 Task: Add Natural Factors Vit D3 5000 Iu to the cart.
Action: Mouse moved to (316, 162)
Screenshot: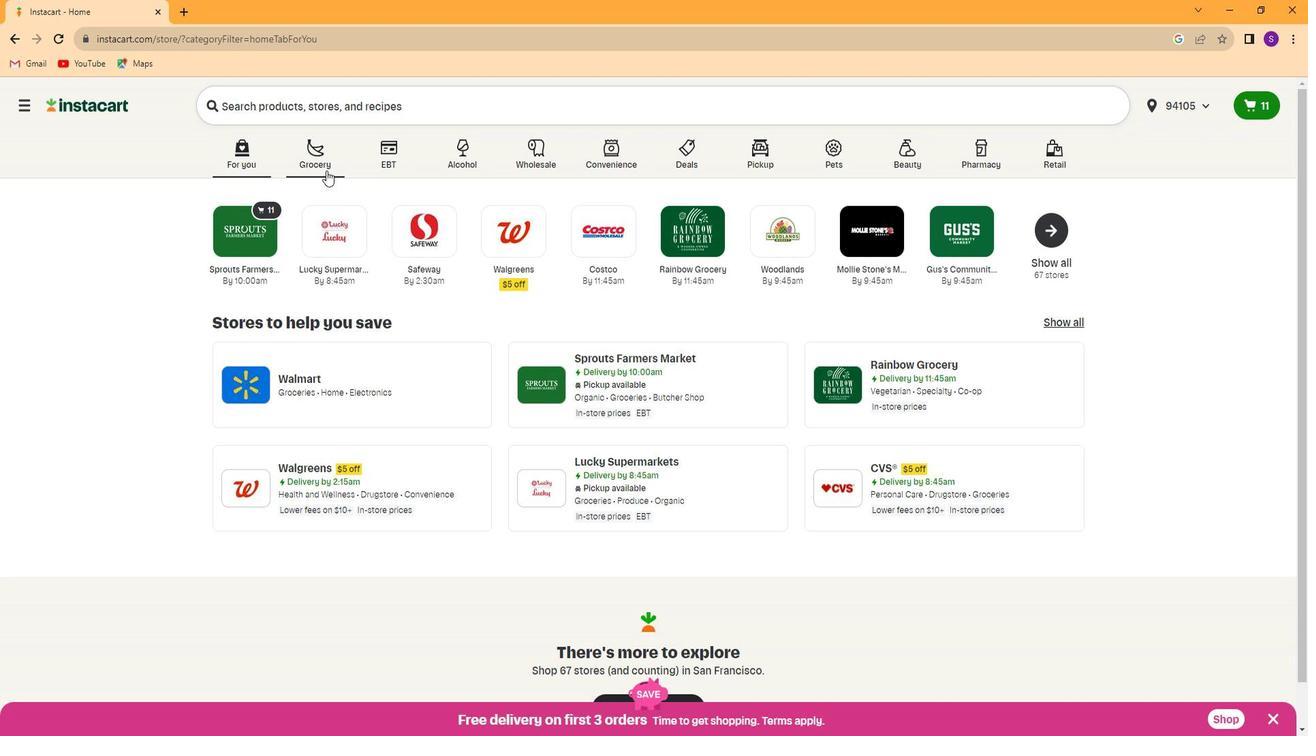 
Action: Mouse pressed left at (316, 162)
Screenshot: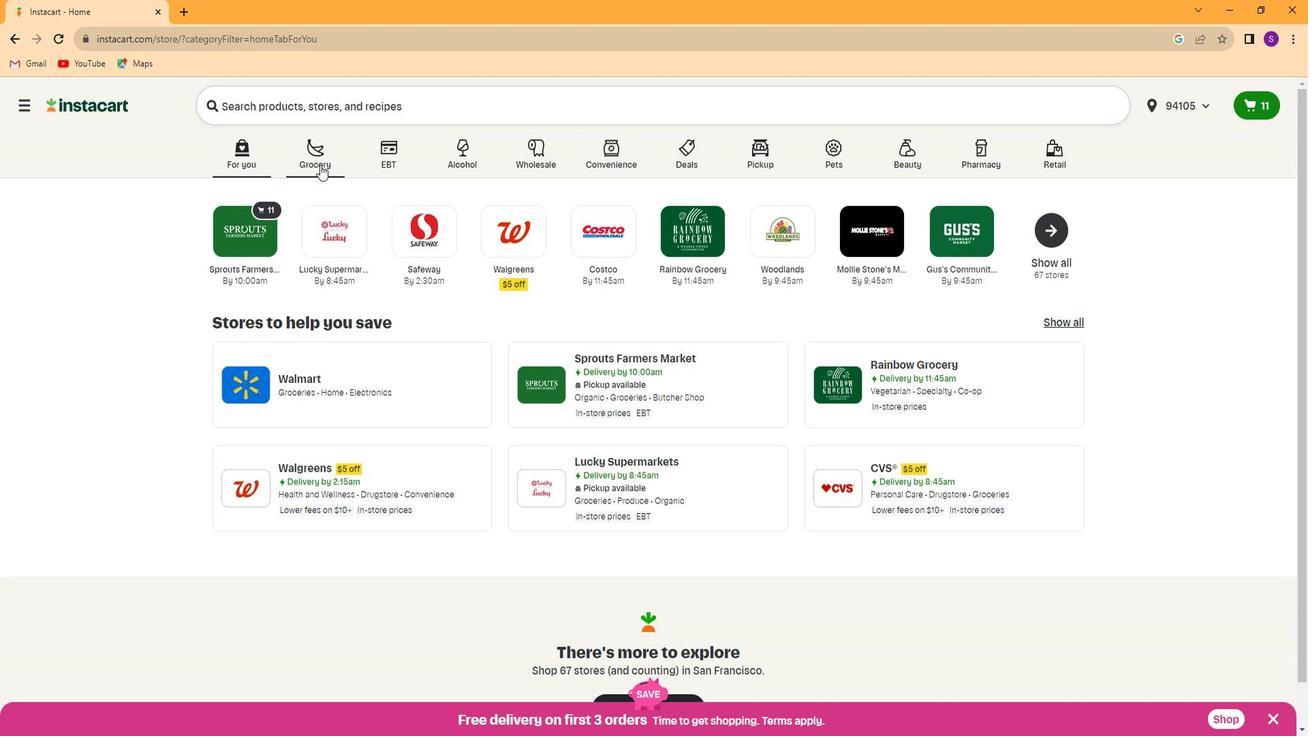 
Action: Mouse moved to (950, 235)
Screenshot: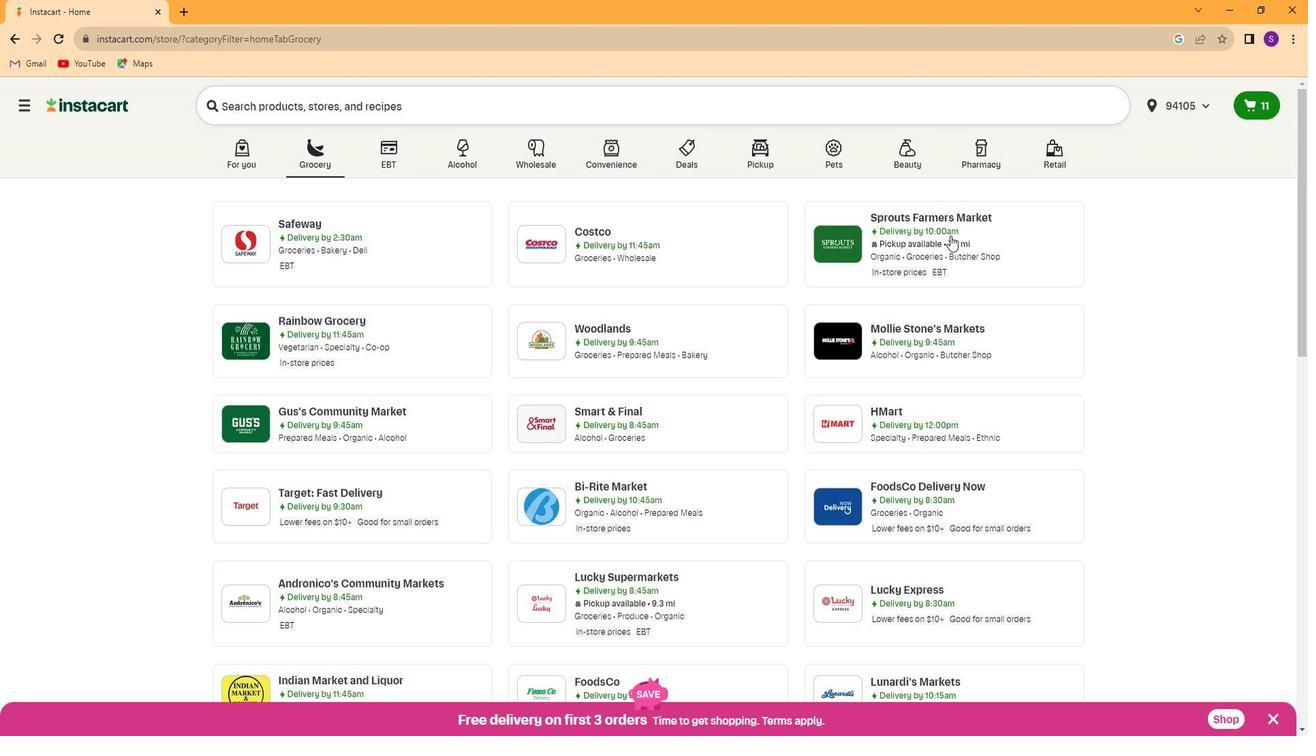 
Action: Mouse pressed left at (950, 235)
Screenshot: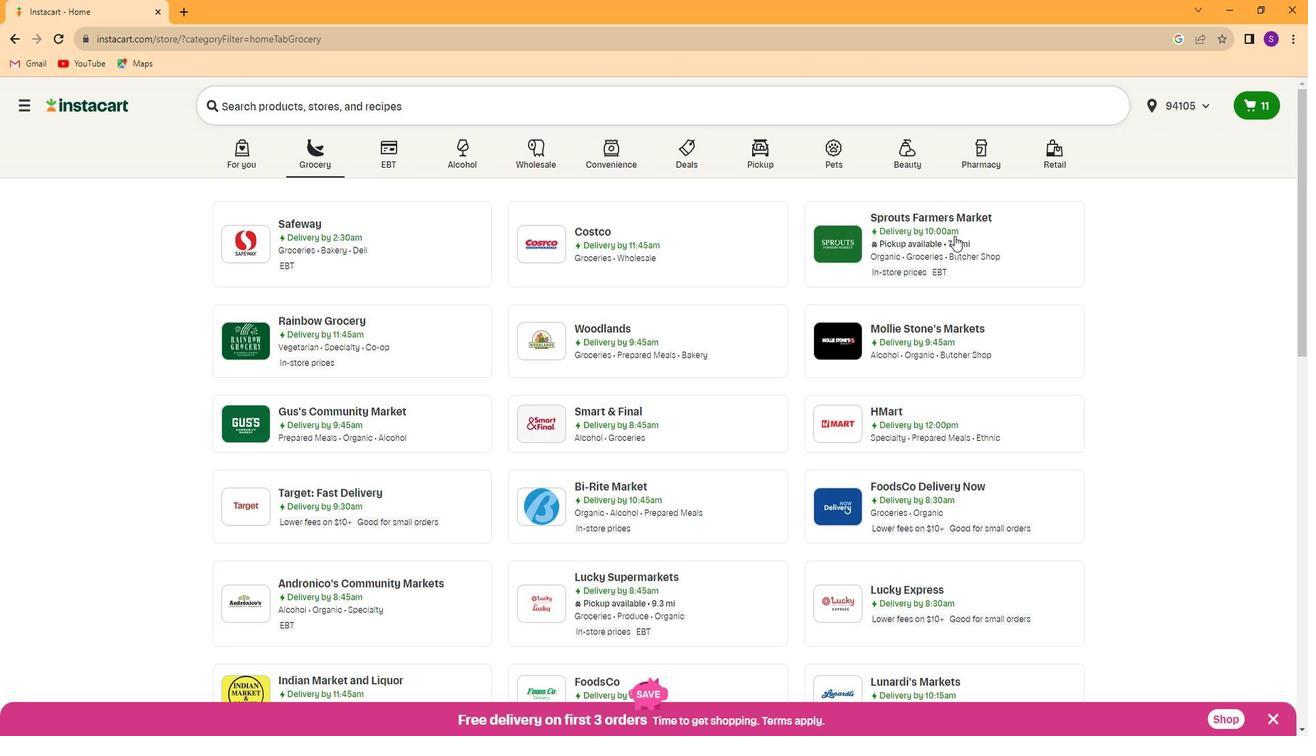 
Action: Mouse moved to (98, 570)
Screenshot: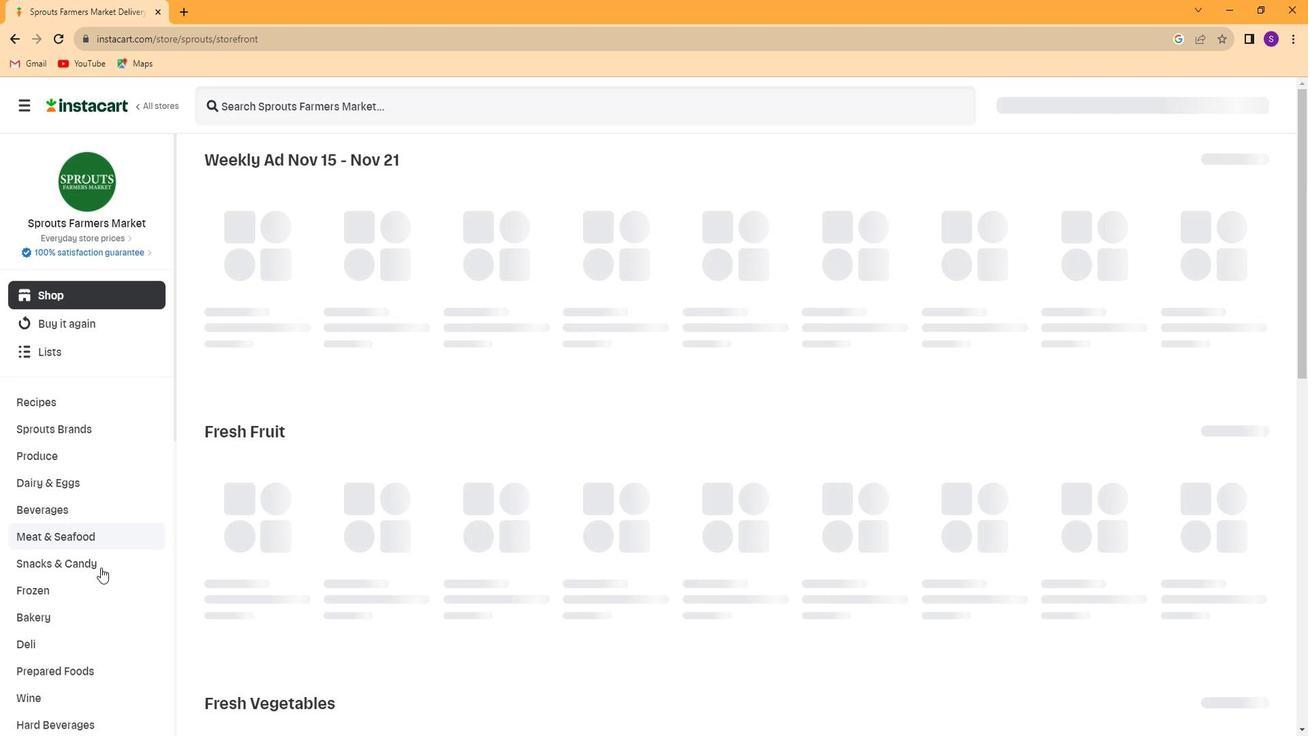 
Action: Mouse scrolled (98, 569) with delta (0, 0)
Screenshot: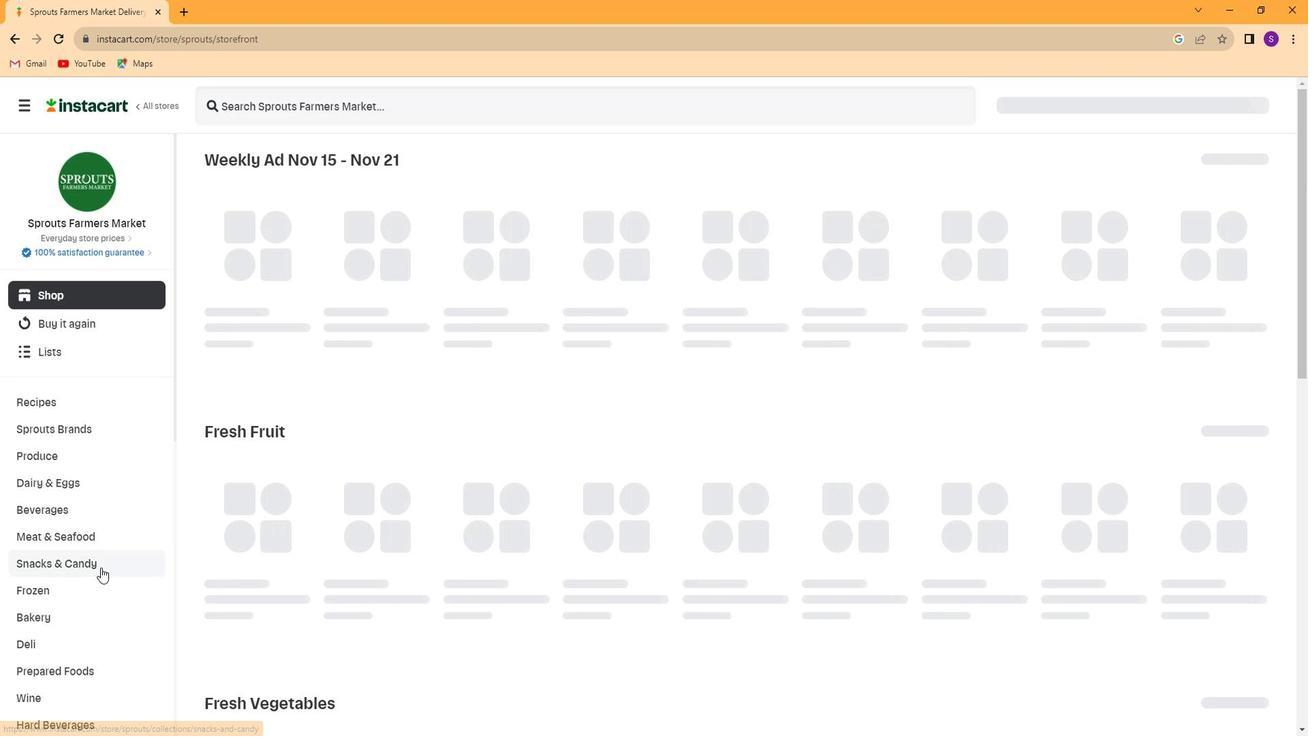 
Action: Mouse scrolled (98, 569) with delta (0, 0)
Screenshot: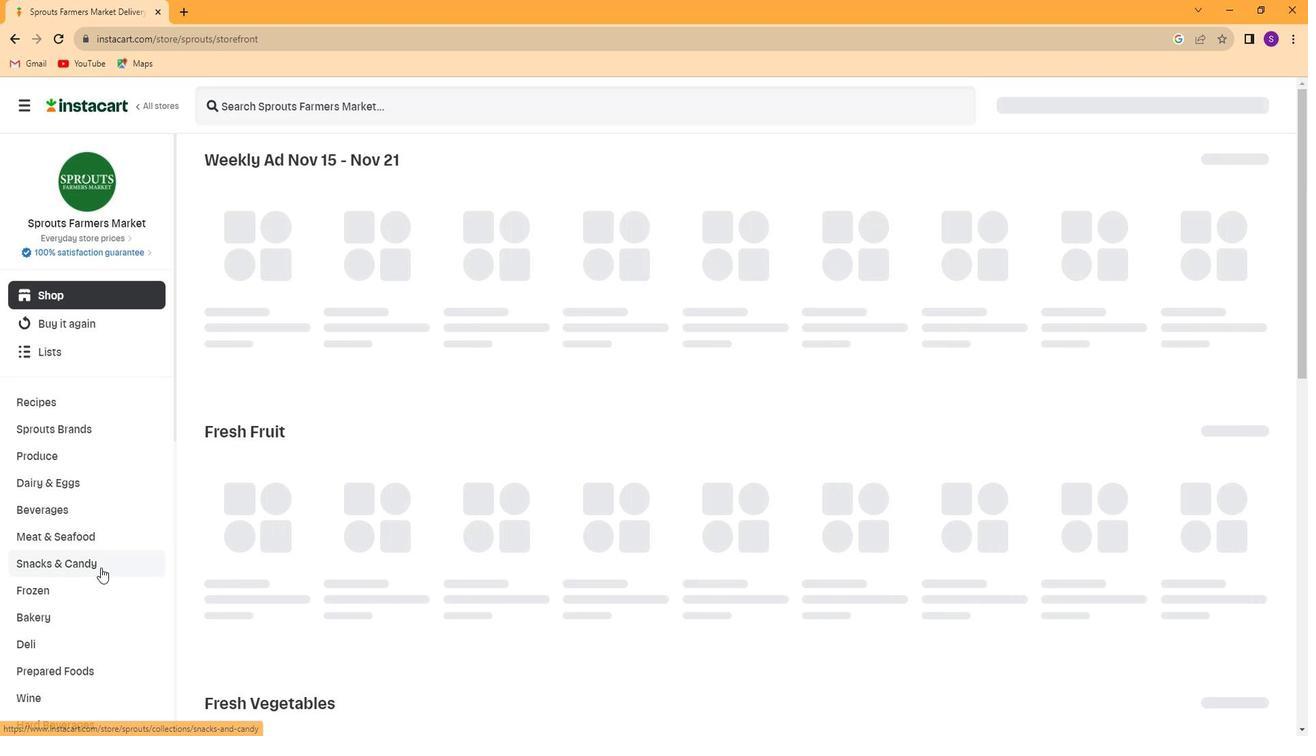 
Action: Mouse scrolled (98, 569) with delta (0, 0)
Screenshot: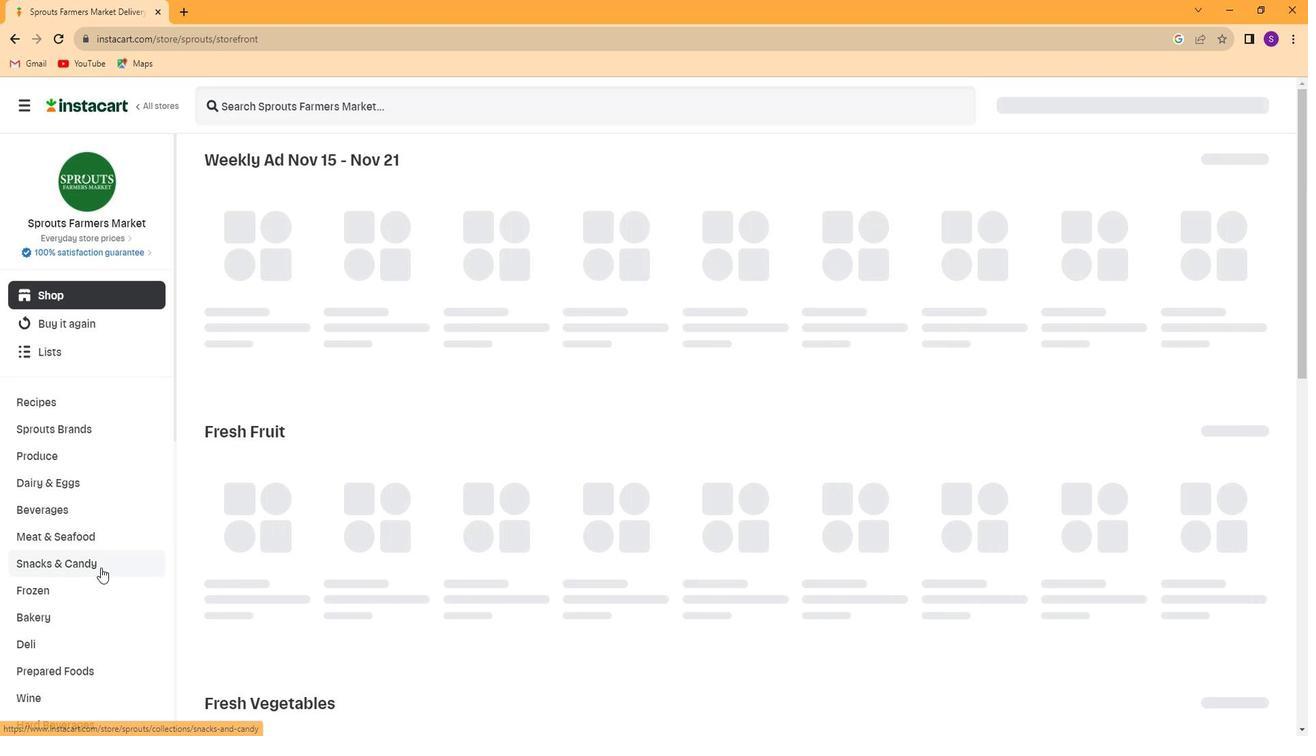 
Action: Mouse scrolled (98, 569) with delta (0, 0)
Screenshot: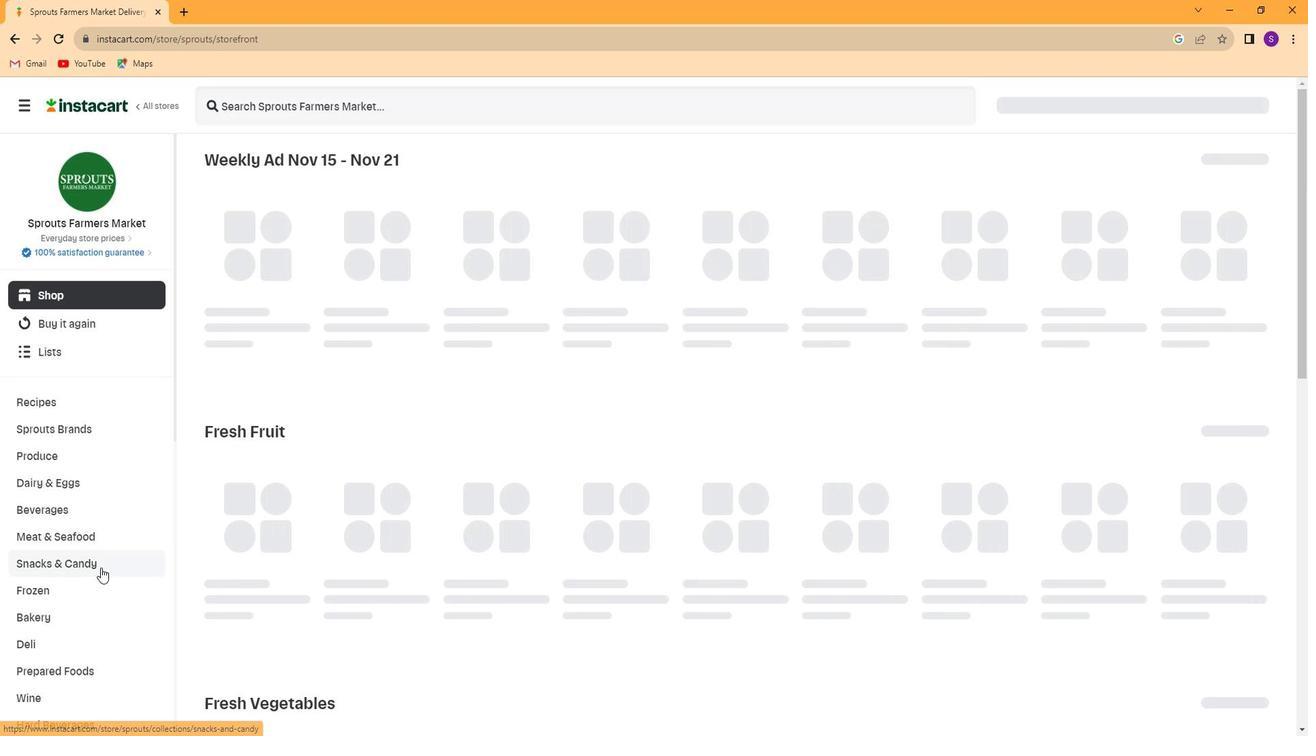 
Action: Mouse scrolled (98, 569) with delta (0, 0)
Screenshot: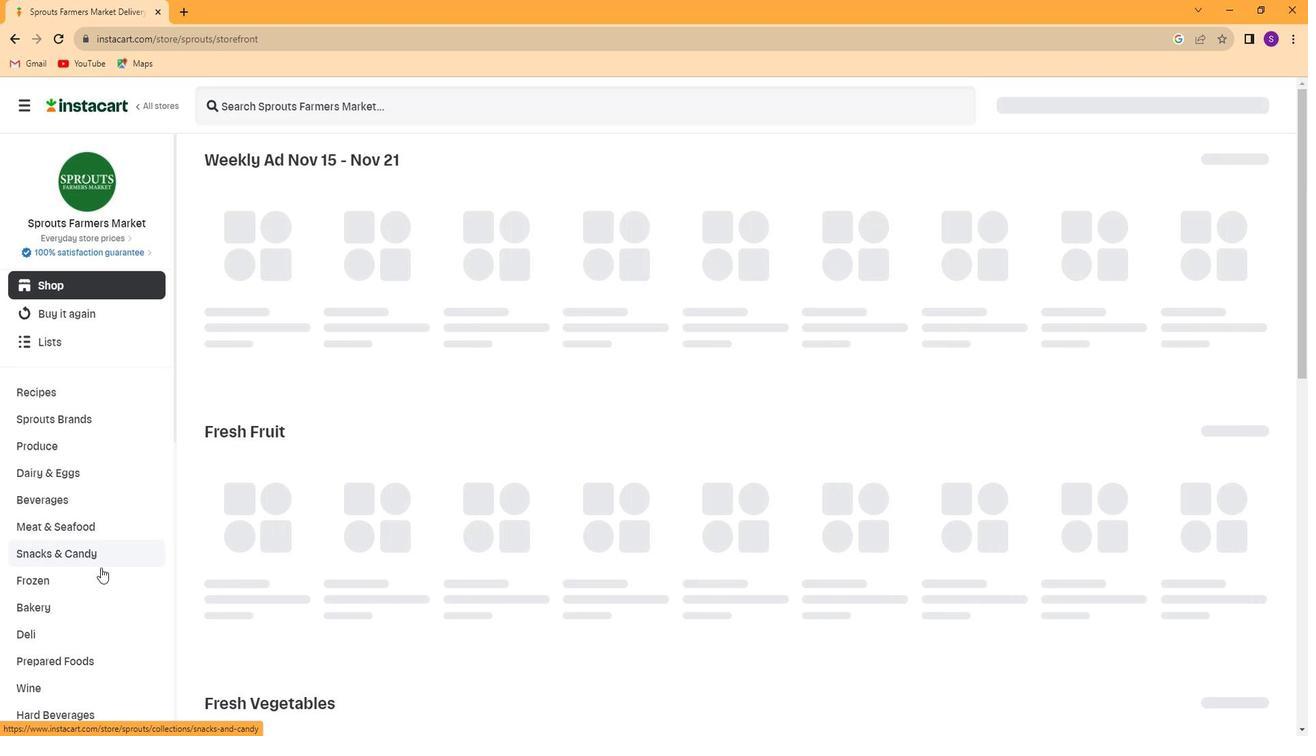 
Action: Mouse scrolled (98, 569) with delta (0, 0)
Screenshot: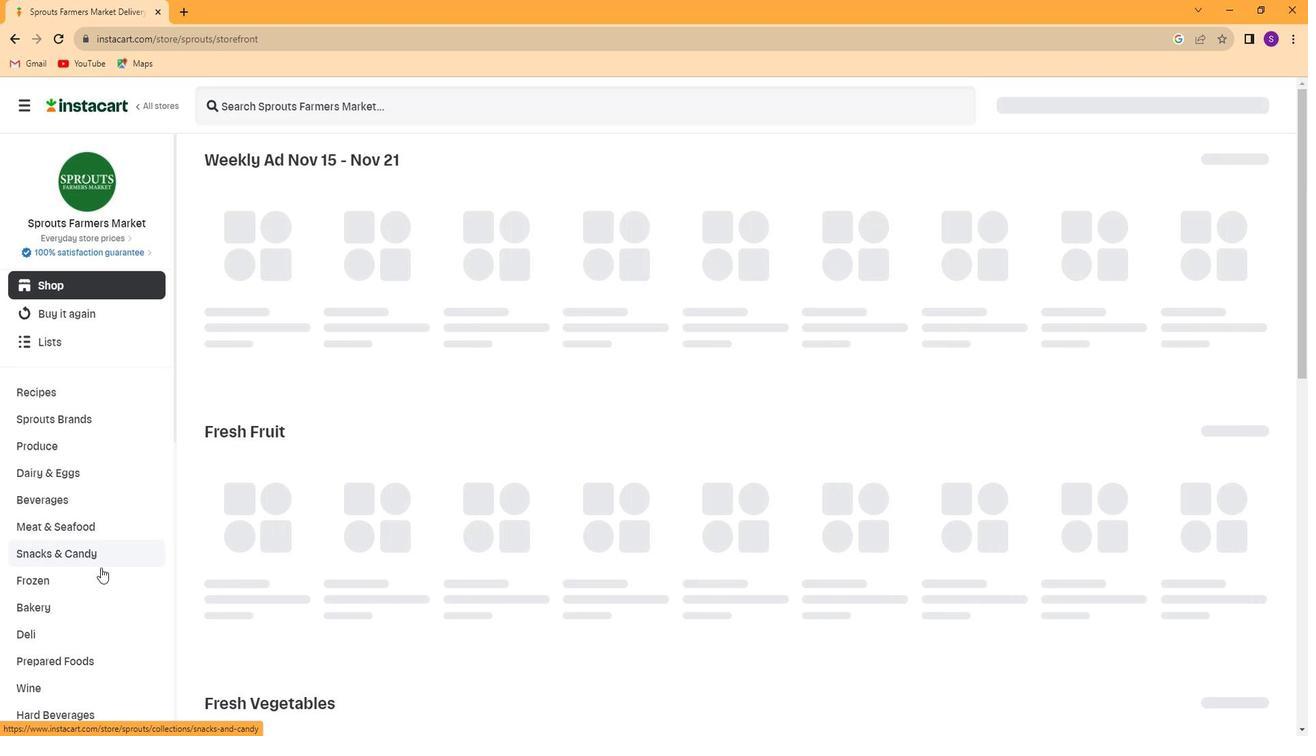 
Action: Mouse scrolled (98, 569) with delta (0, 0)
Screenshot: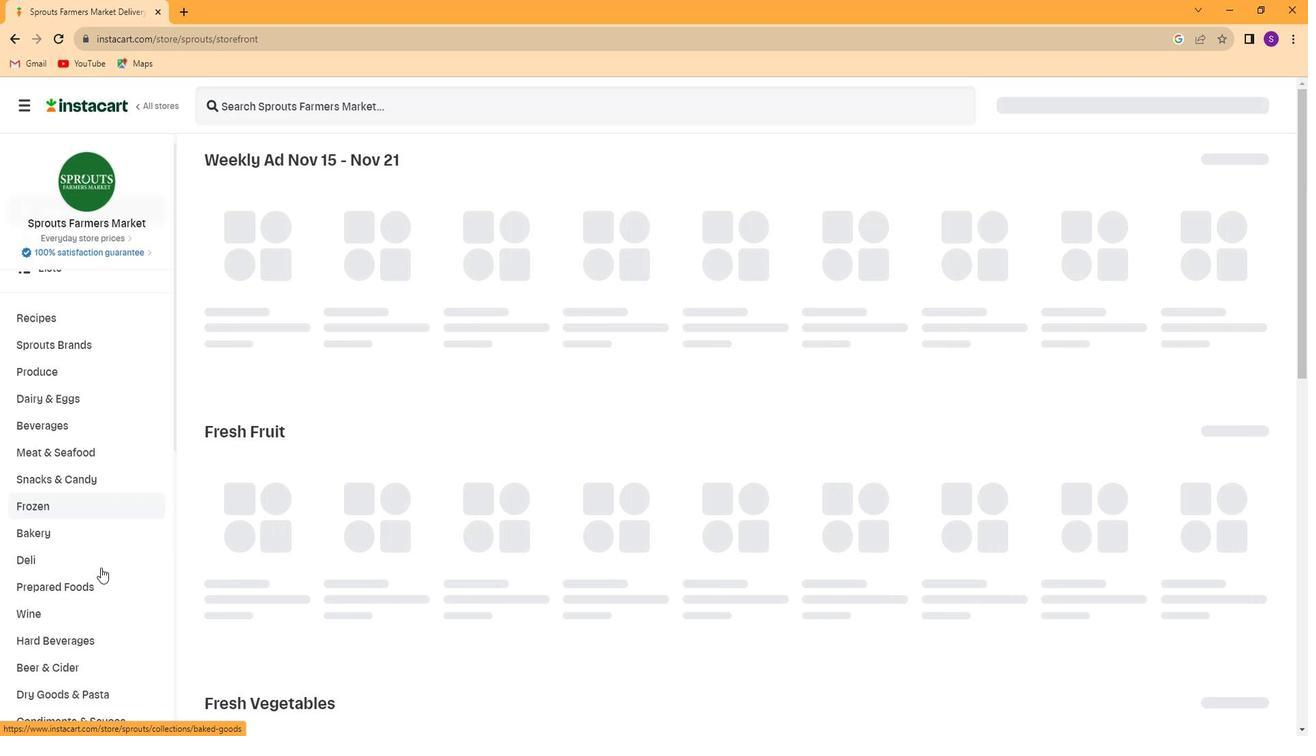 
Action: Mouse scrolled (98, 569) with delta (0, 0)
Screenshot: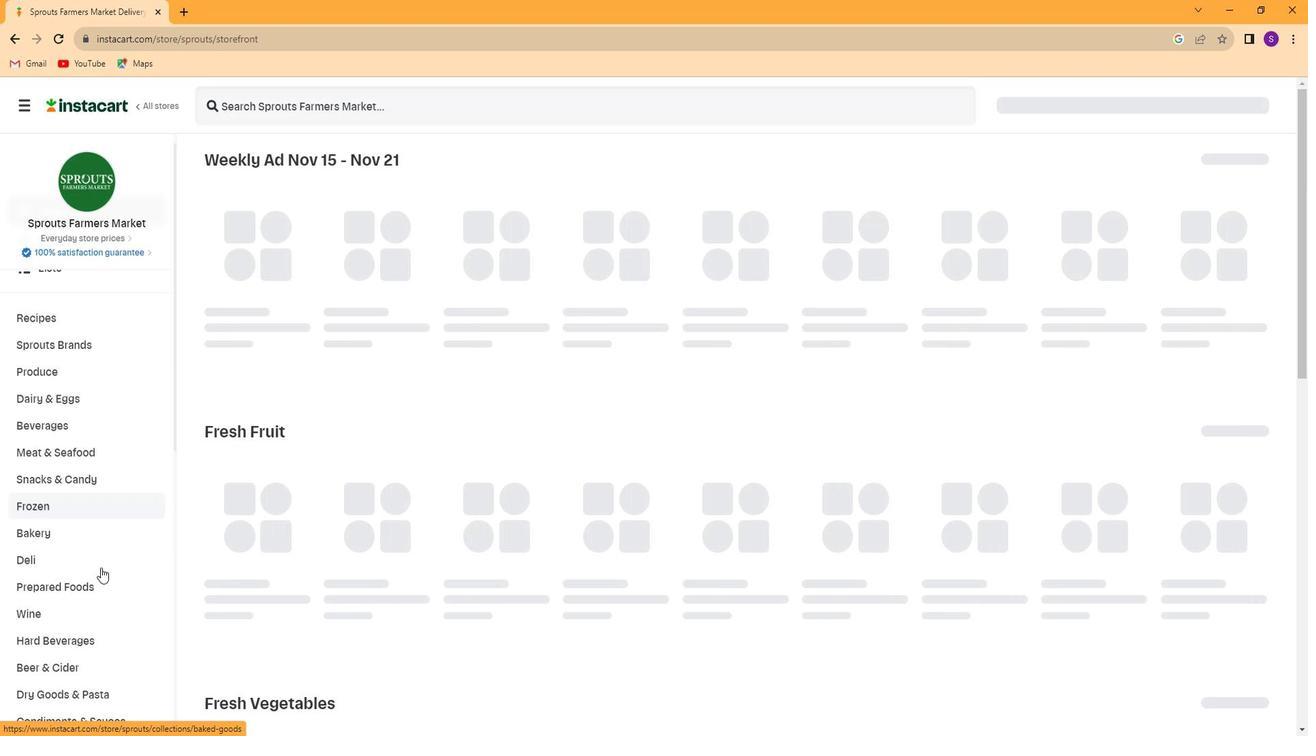 
Action: Mouse scrolled (98, 569) with delta (0, 0)
Screenshot: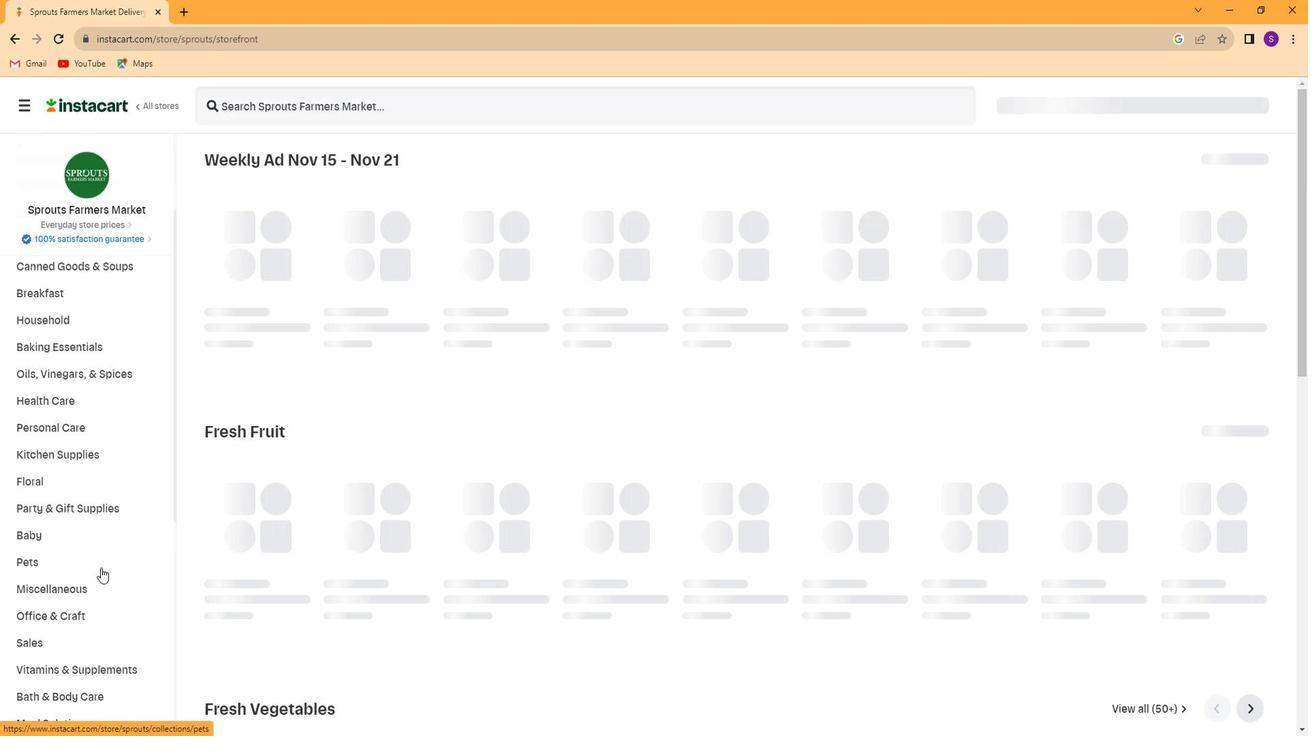 
Action: Mouse scrolled (98, 569) with delta (0, 0)
Screenshot: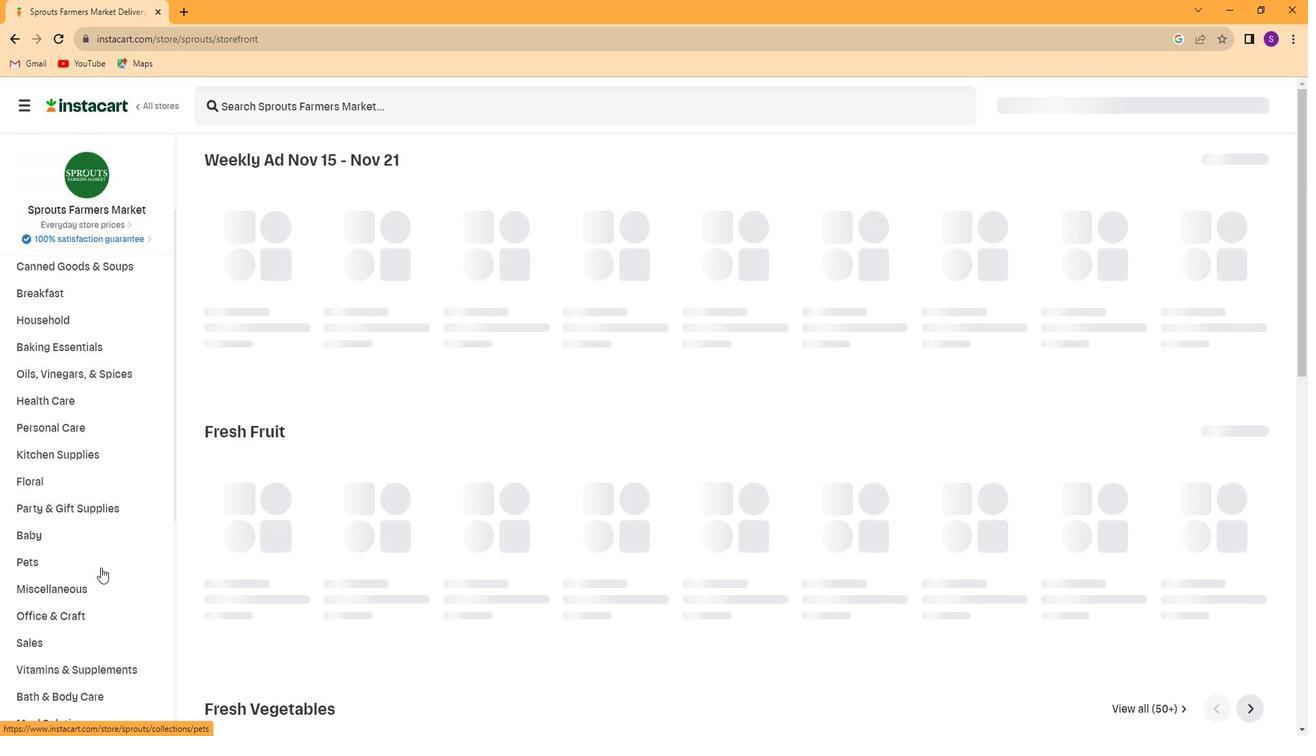 
Action: Mouse scrolled (98, 569) with delta (0, 0)
Screenshot: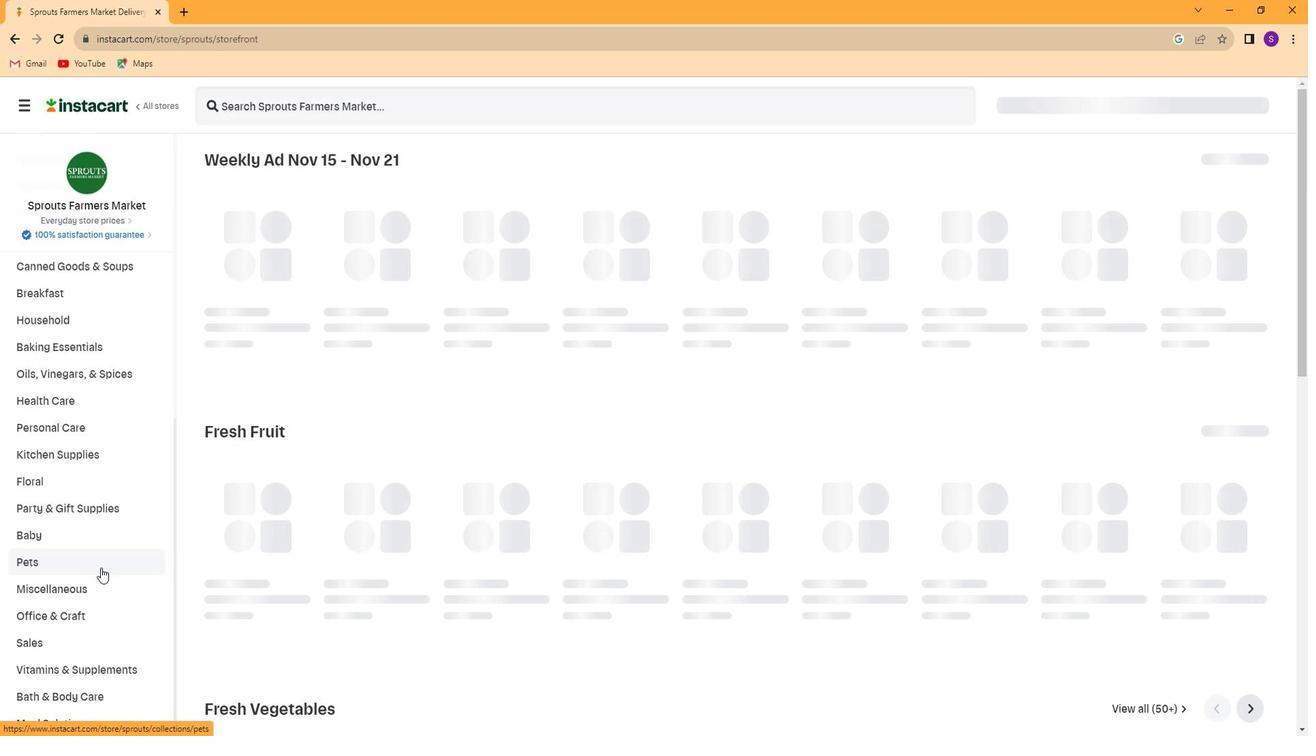 
Action: Mouse scrolled (98, 569) with delta (0, 0)
Screenshot: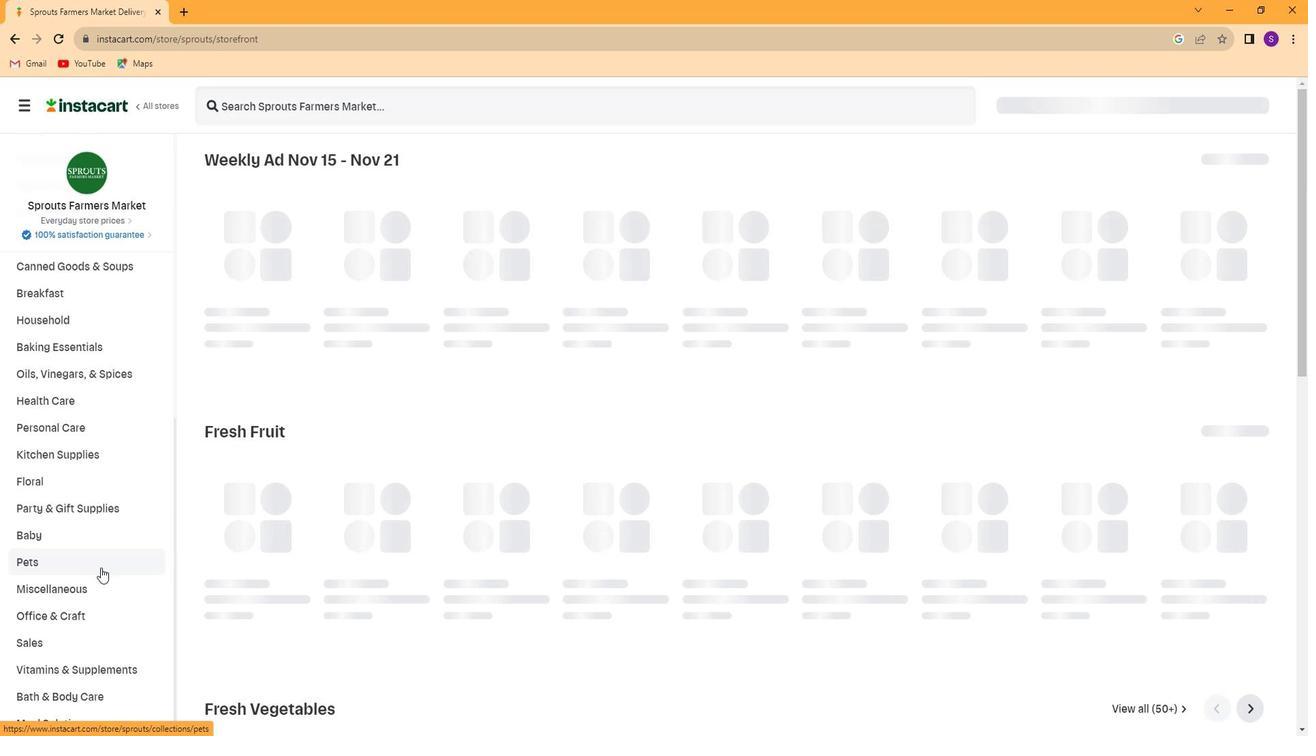 
Action: Mouse scrolled (98, 569) with delta (0, 0)
Screenshot: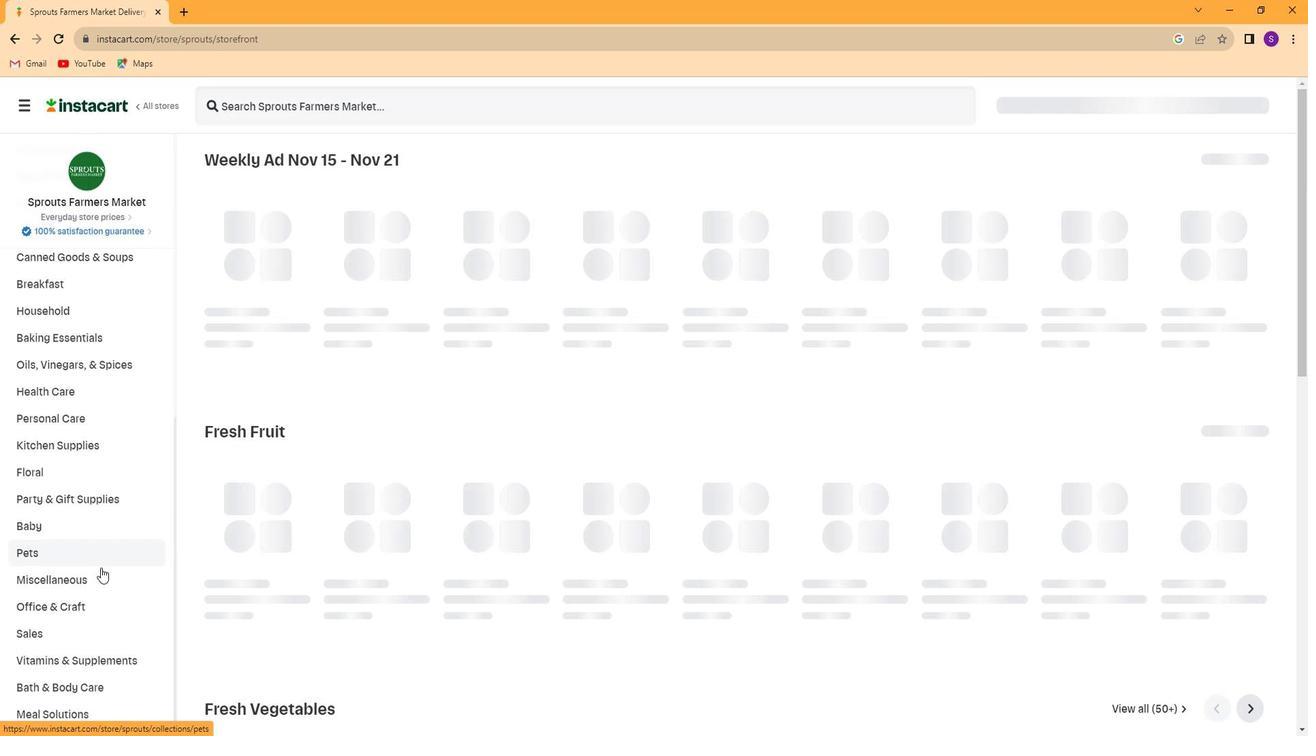 
Action: Mouse scrolled (98, 569) with delta (0, 0)
Screenshot: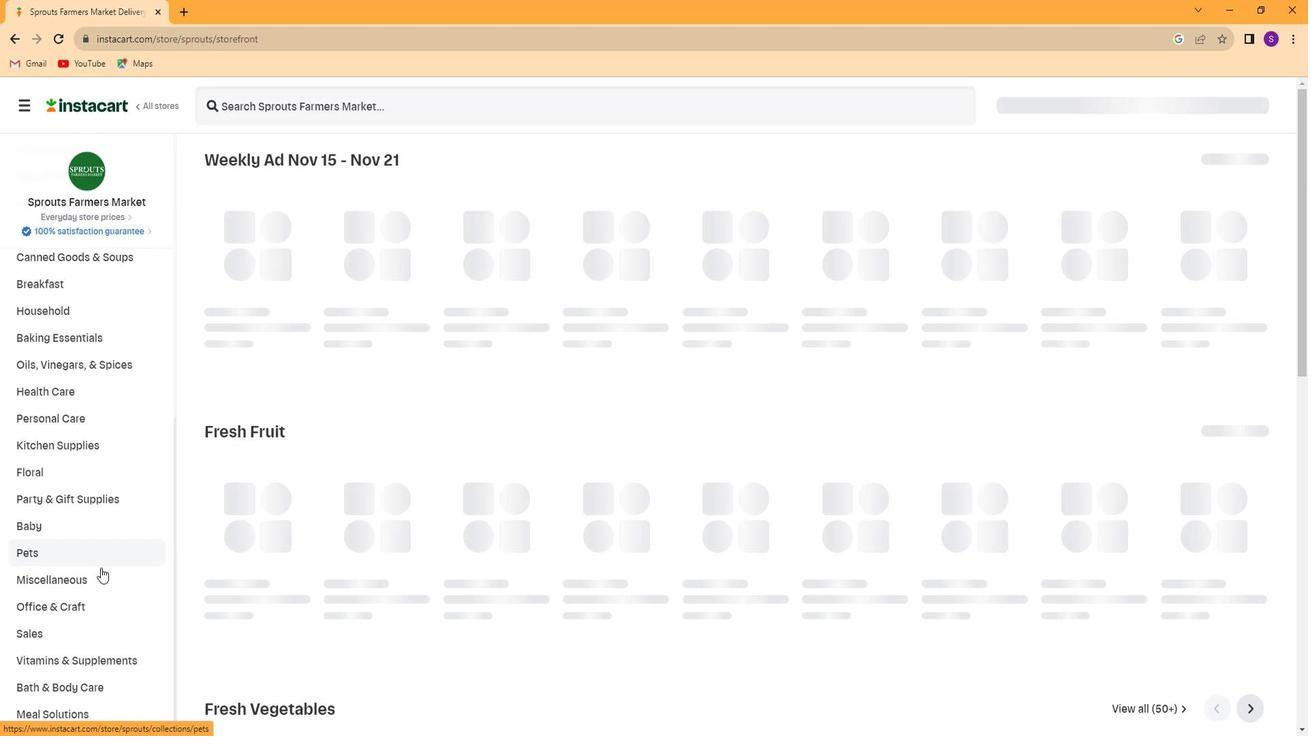 
Action: Mouse scrolled (98, 569) with delta (0, 0)
Screenshot: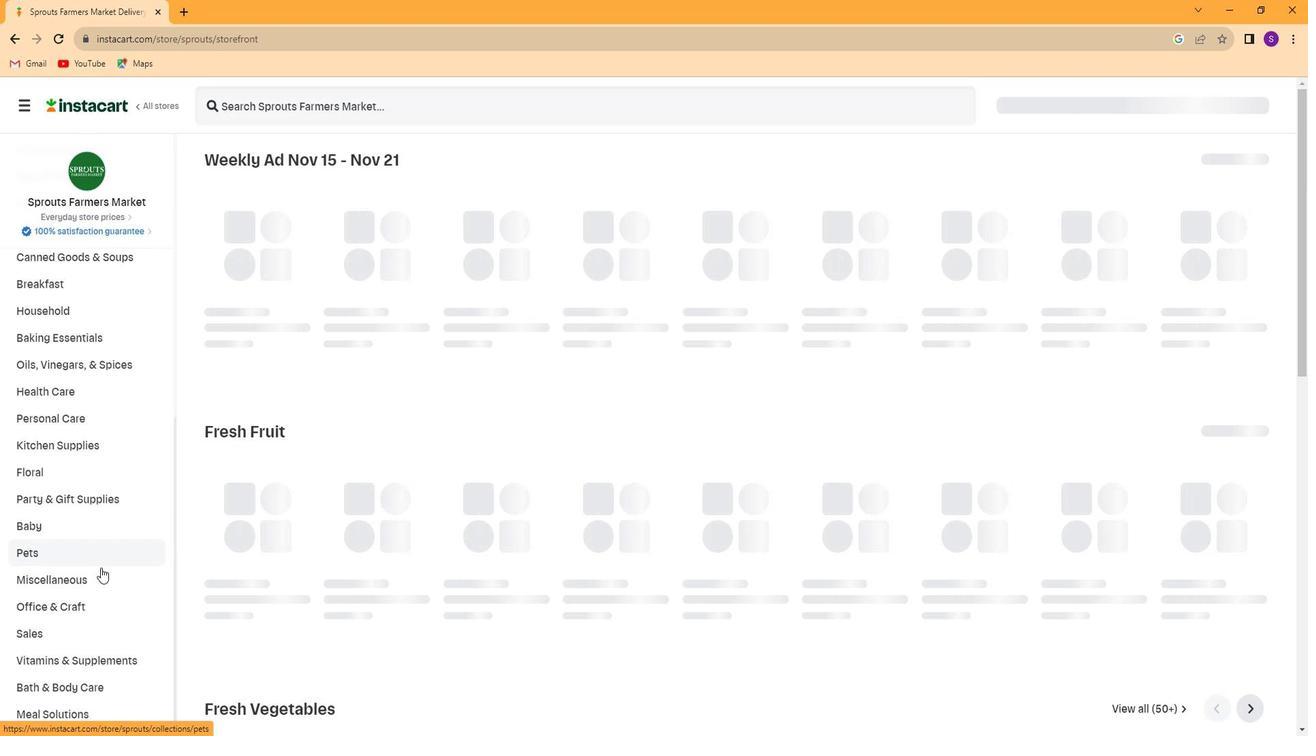 
Action: Mouse moved to (119, 667)
Screenshot: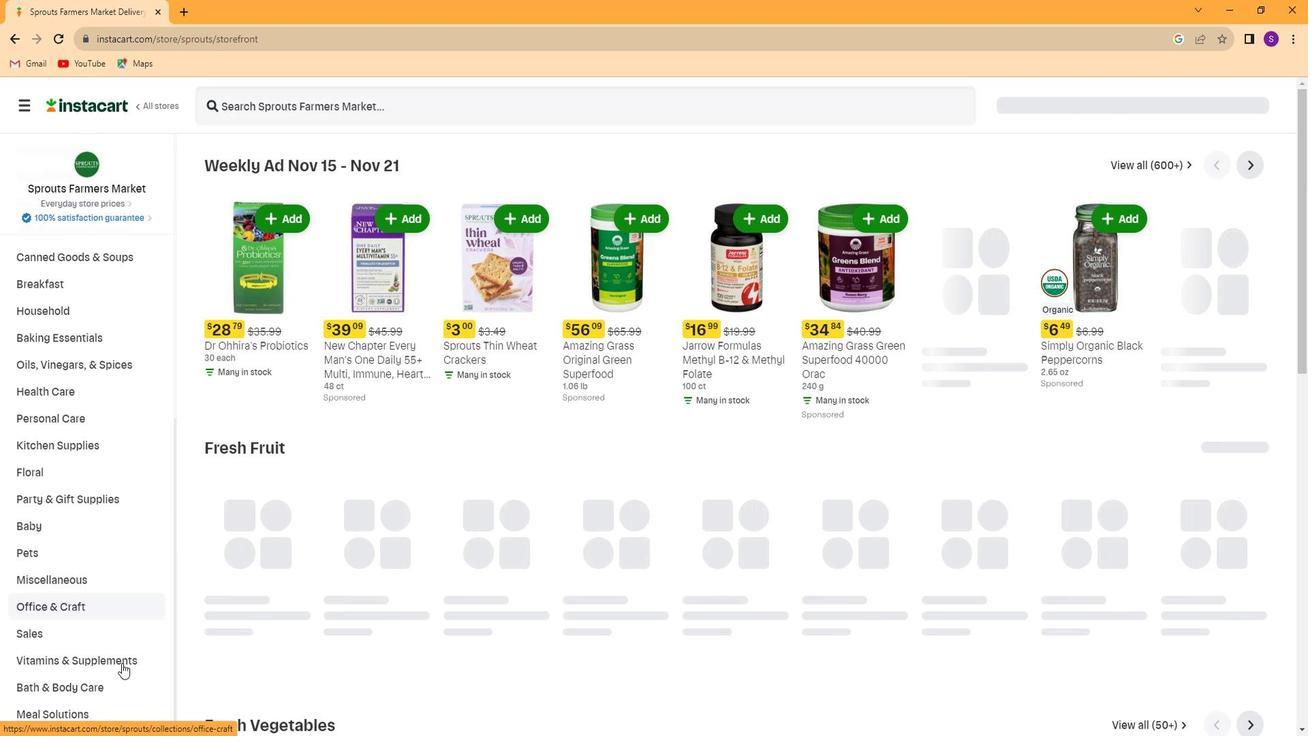 
Action: Mouse pressed left at (119, 667)
Screenshot: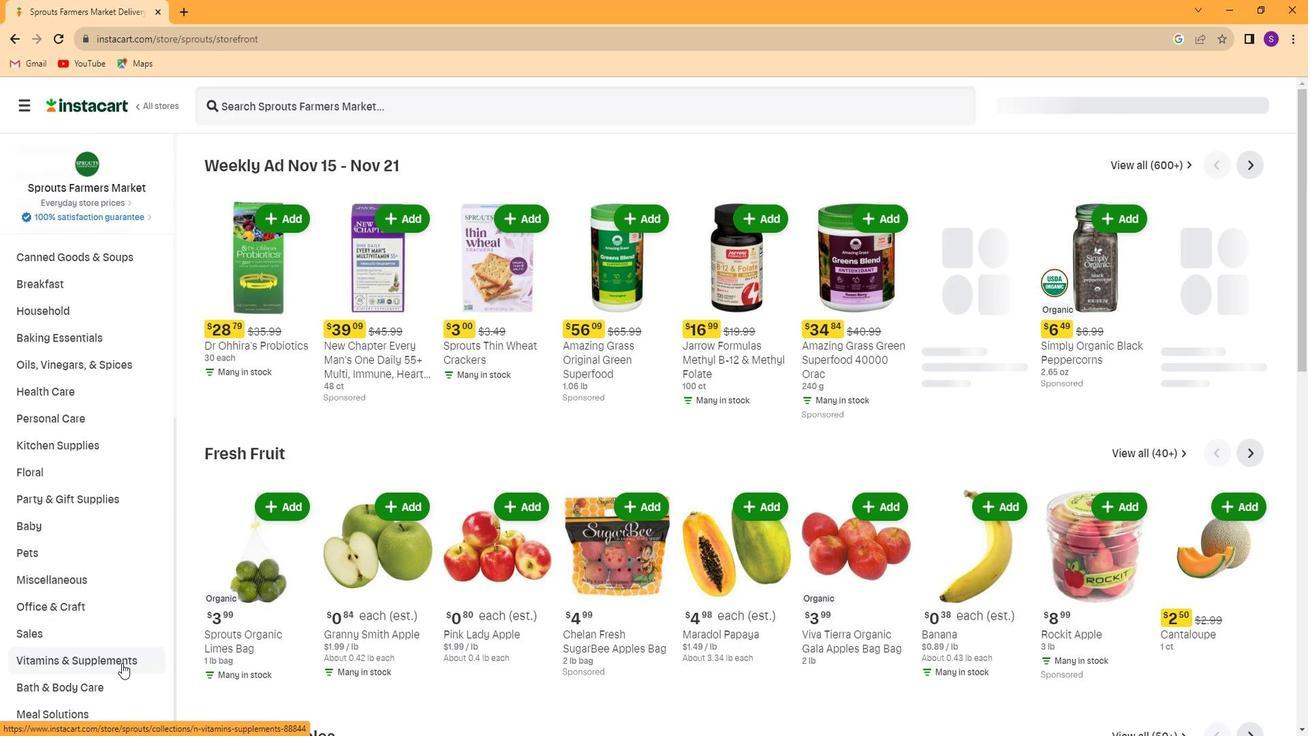 
Action: Mouse moved to (120, 662)
Screenshot: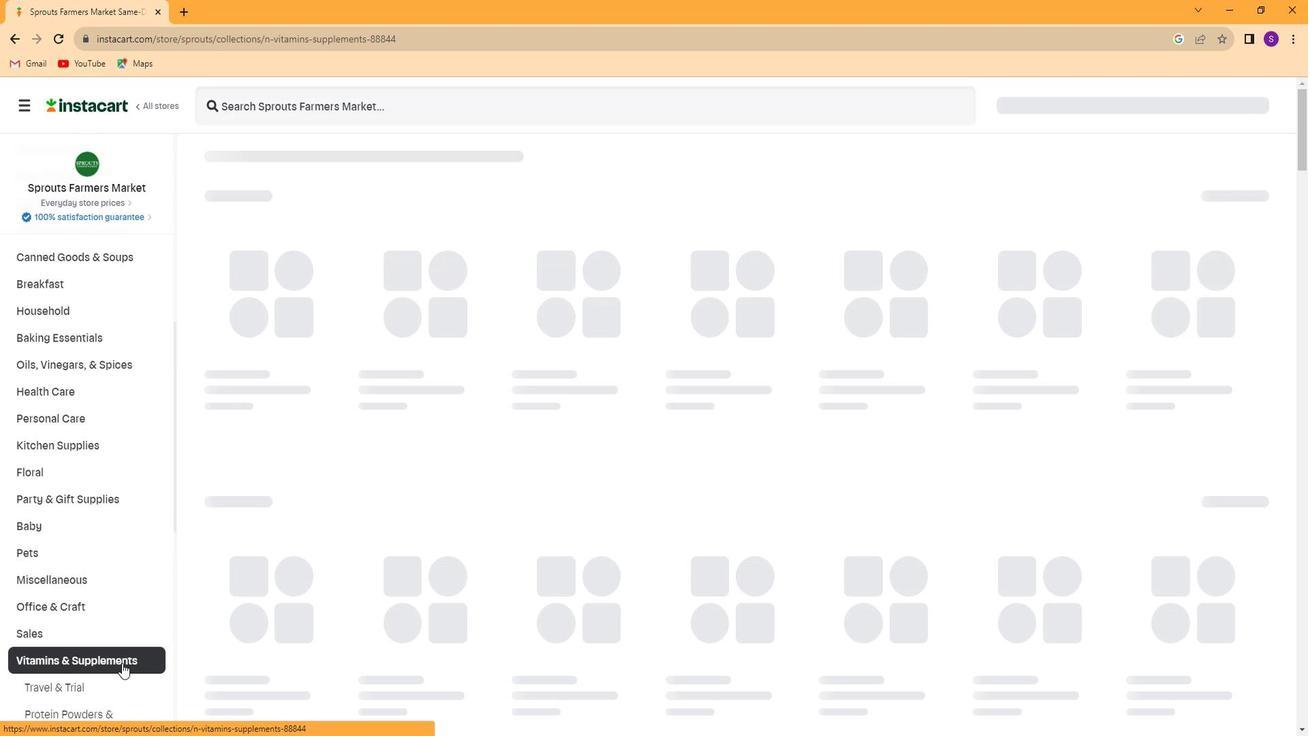 
Action: Mouse scrolled (120, 661) with delta (0, 0)
Screenshot: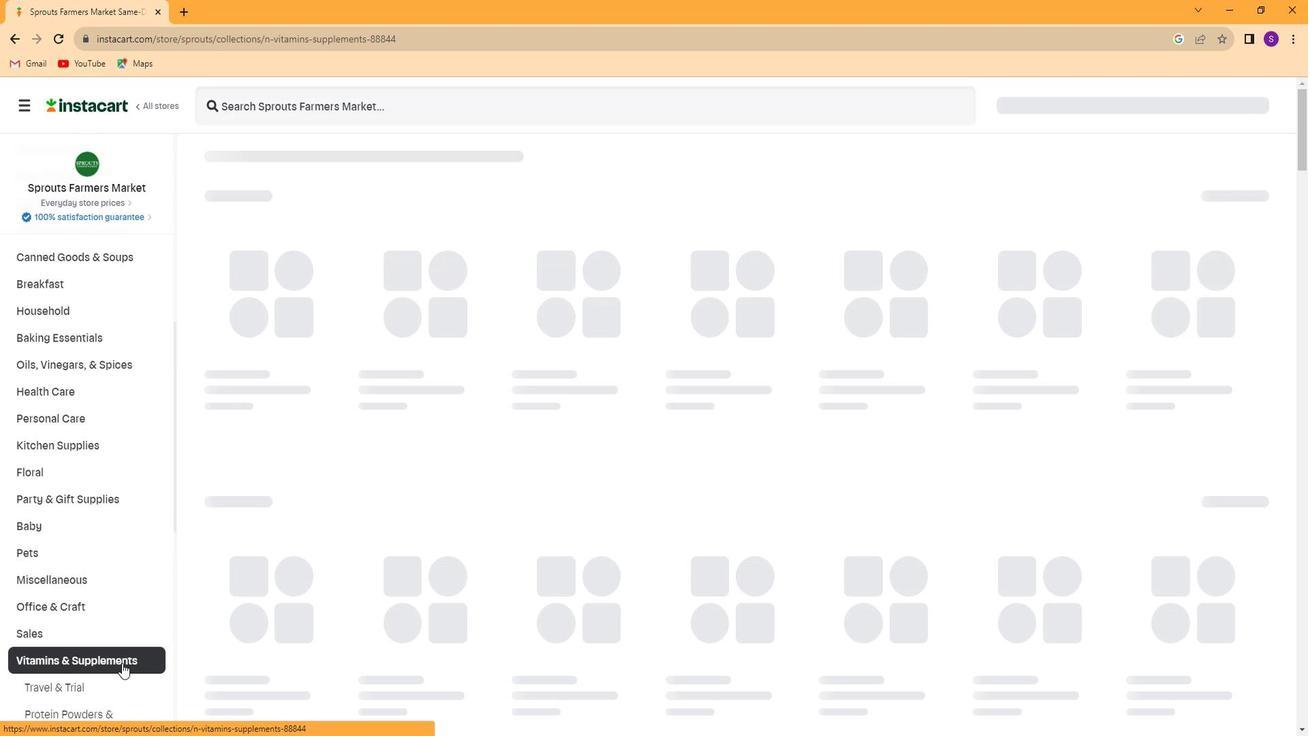 
Action: Mouse moved to (114, 634)
Screenshot: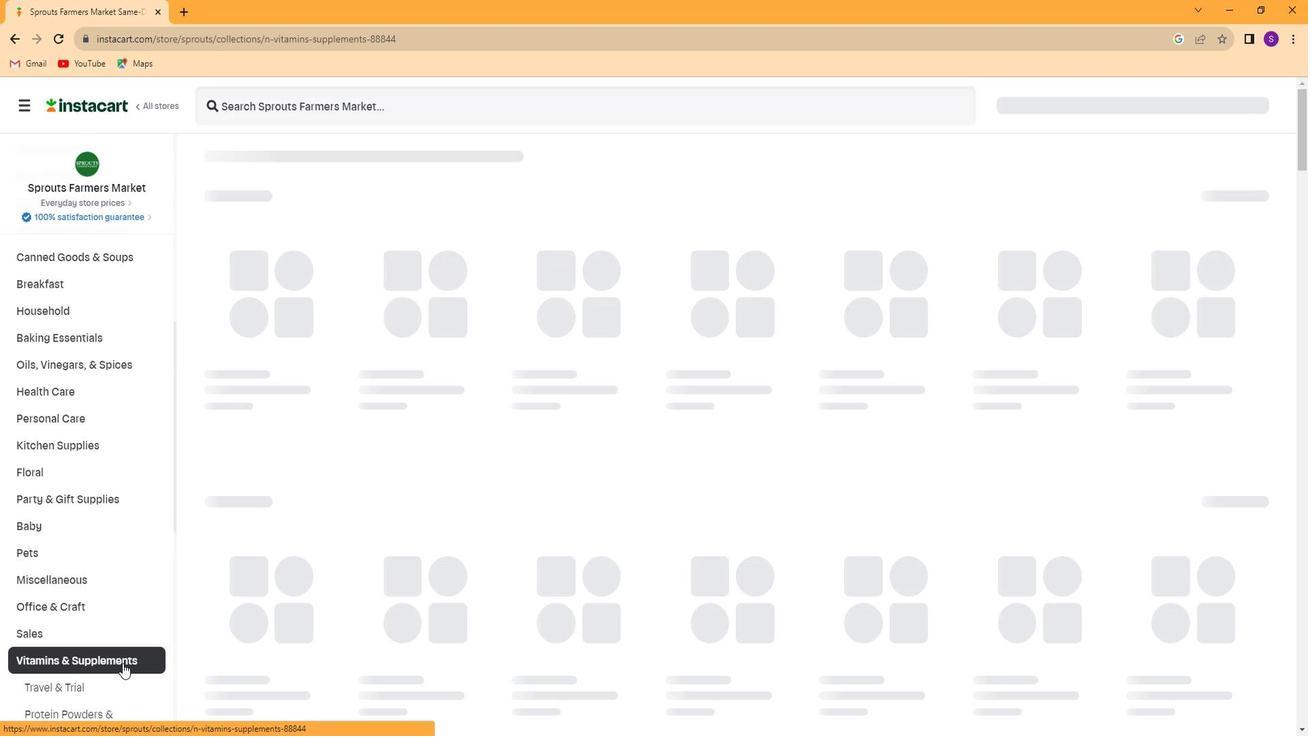 
Action: Mouse scrolled (114, 633) with delta (0, 0)
Screenshot: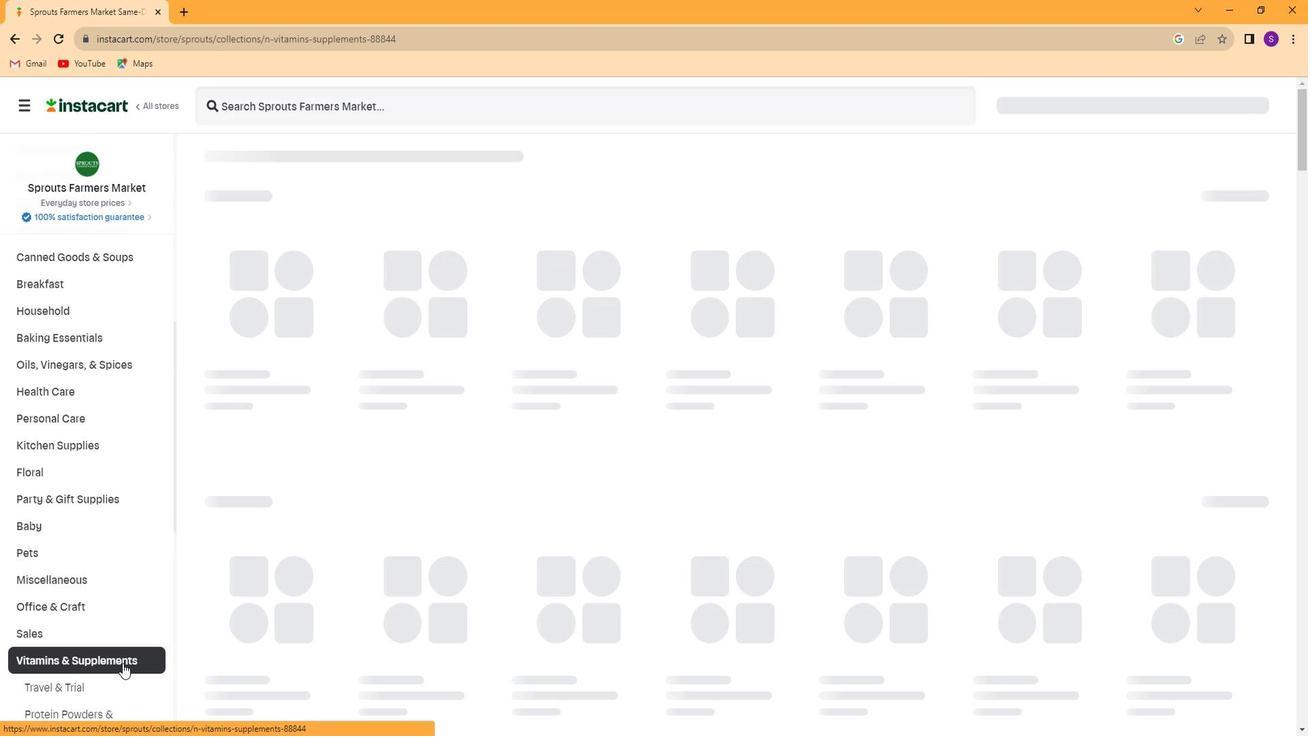 
Action: Mouse moved to (114, 605)
Screenshot: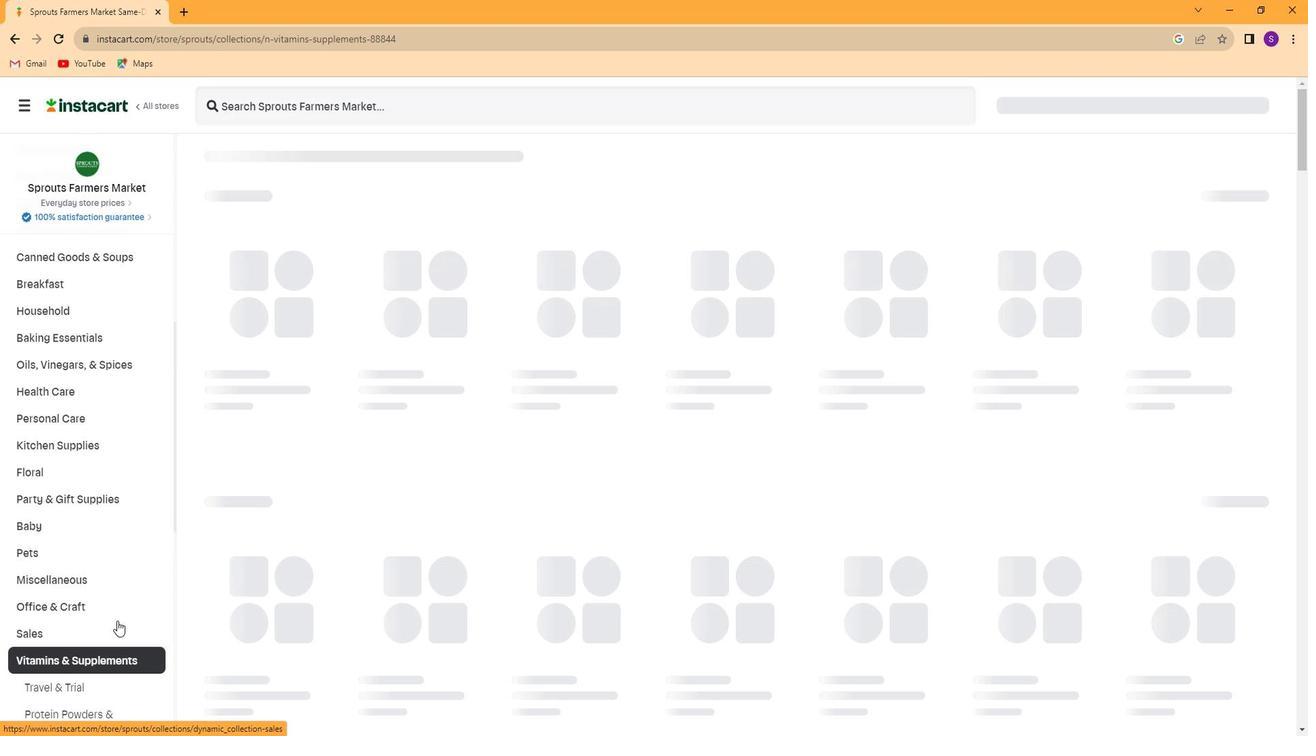 
Action: Mouse scrolled (114, 605) with delta (0, 0)
Screenshot: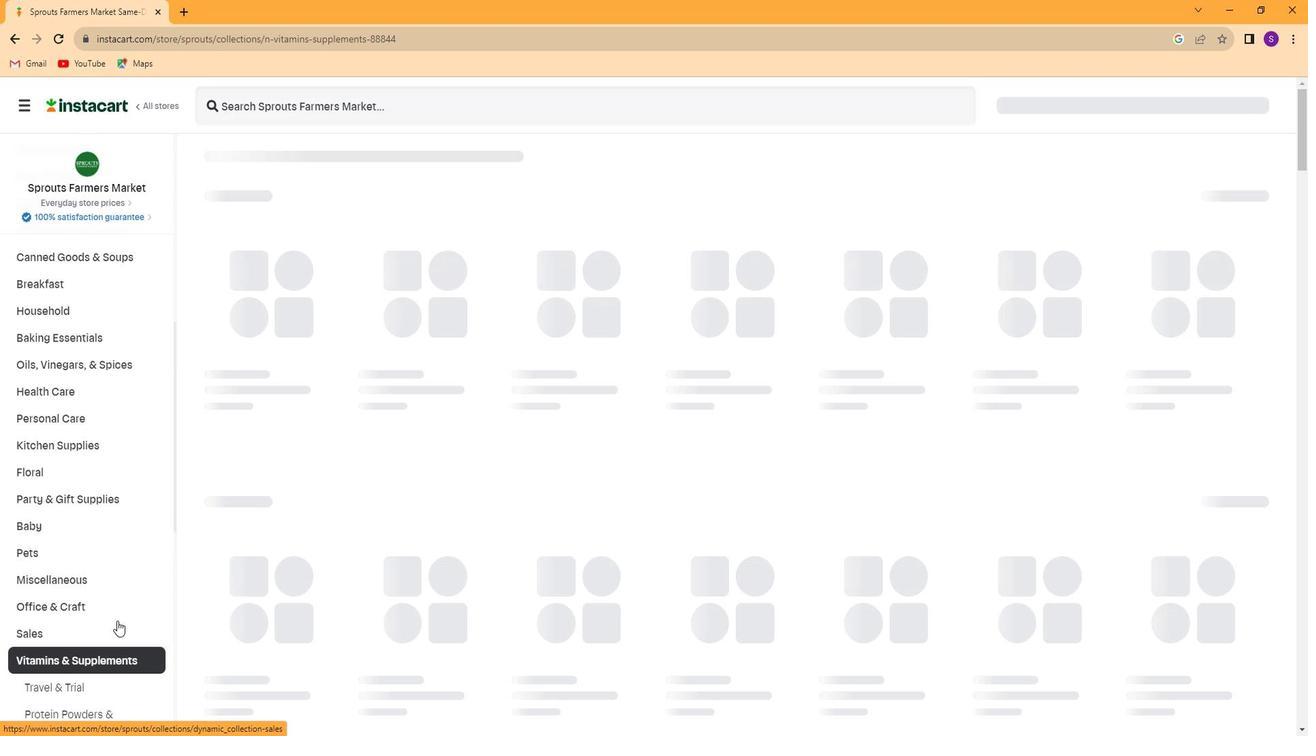 
Action: Mouse moved to (111, 584)
Screenshot: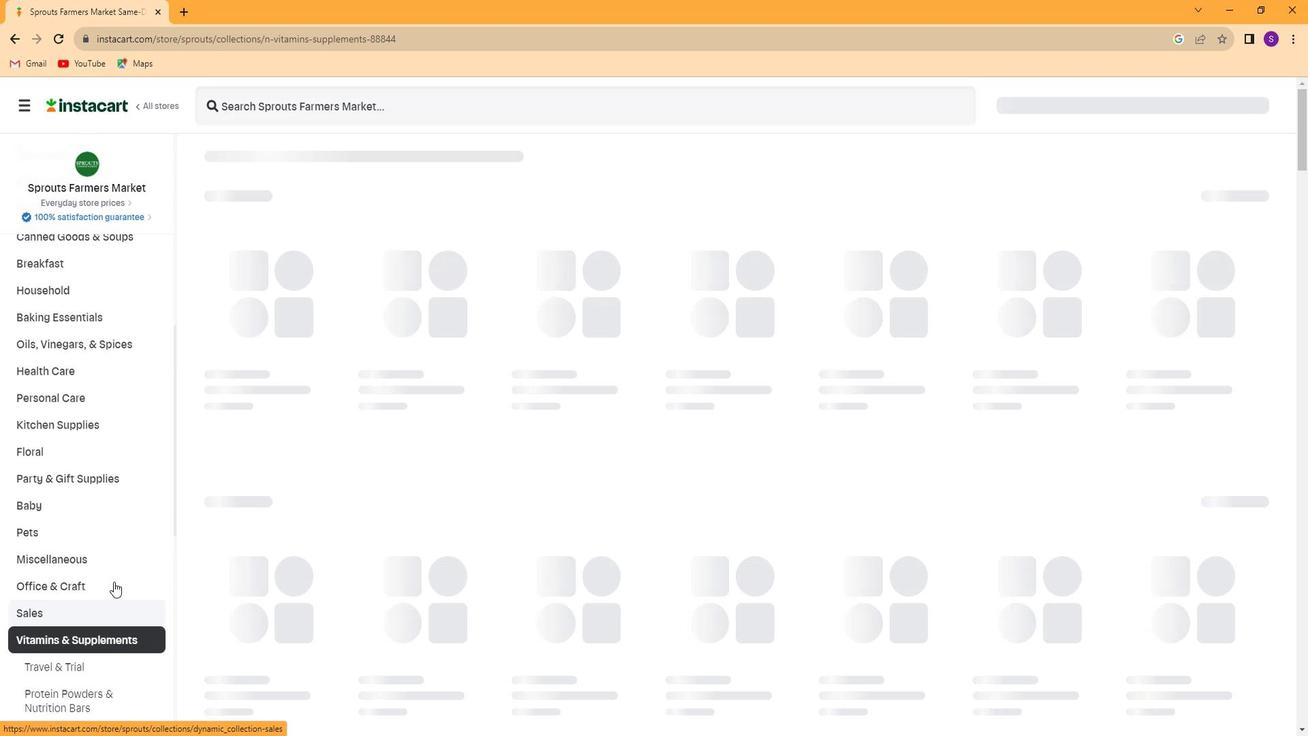 
Action: Mouse scrolled (111, 584) with delta (0, 0)
Screenshot: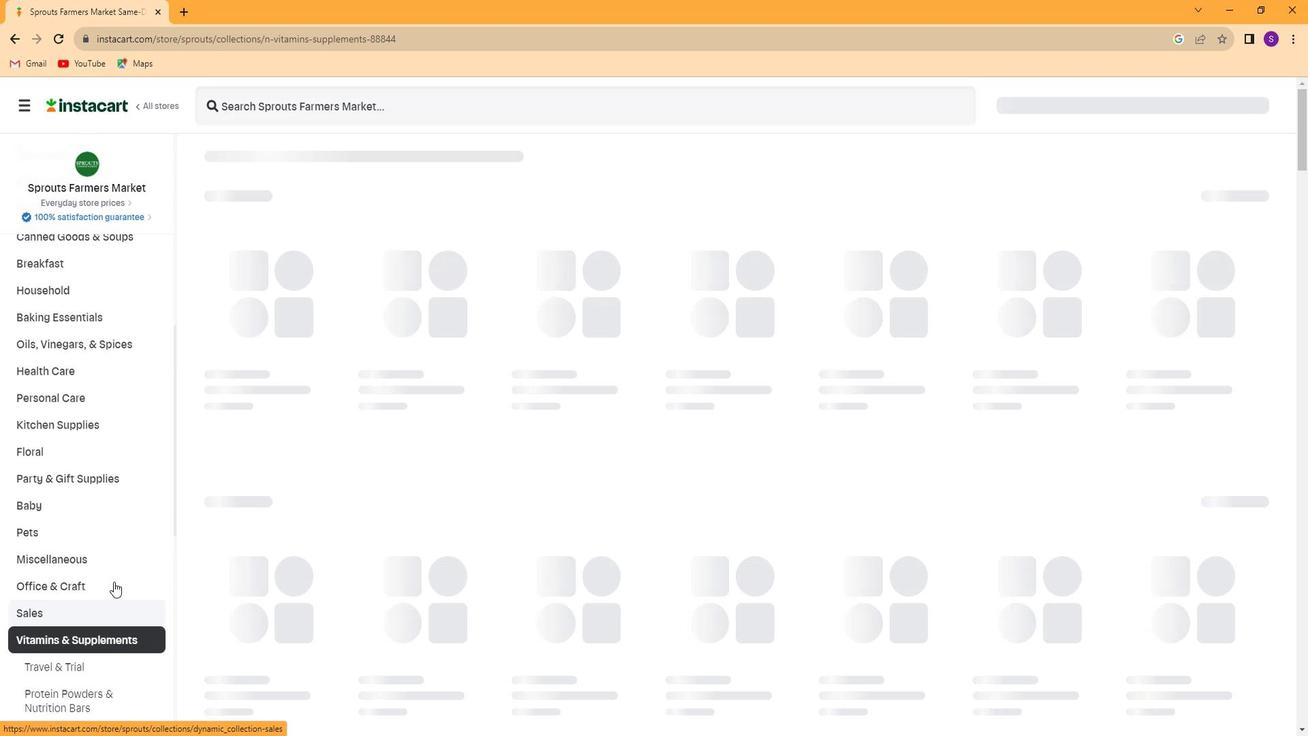 
Action: Mouse moved to (108, 554)
Screenshot: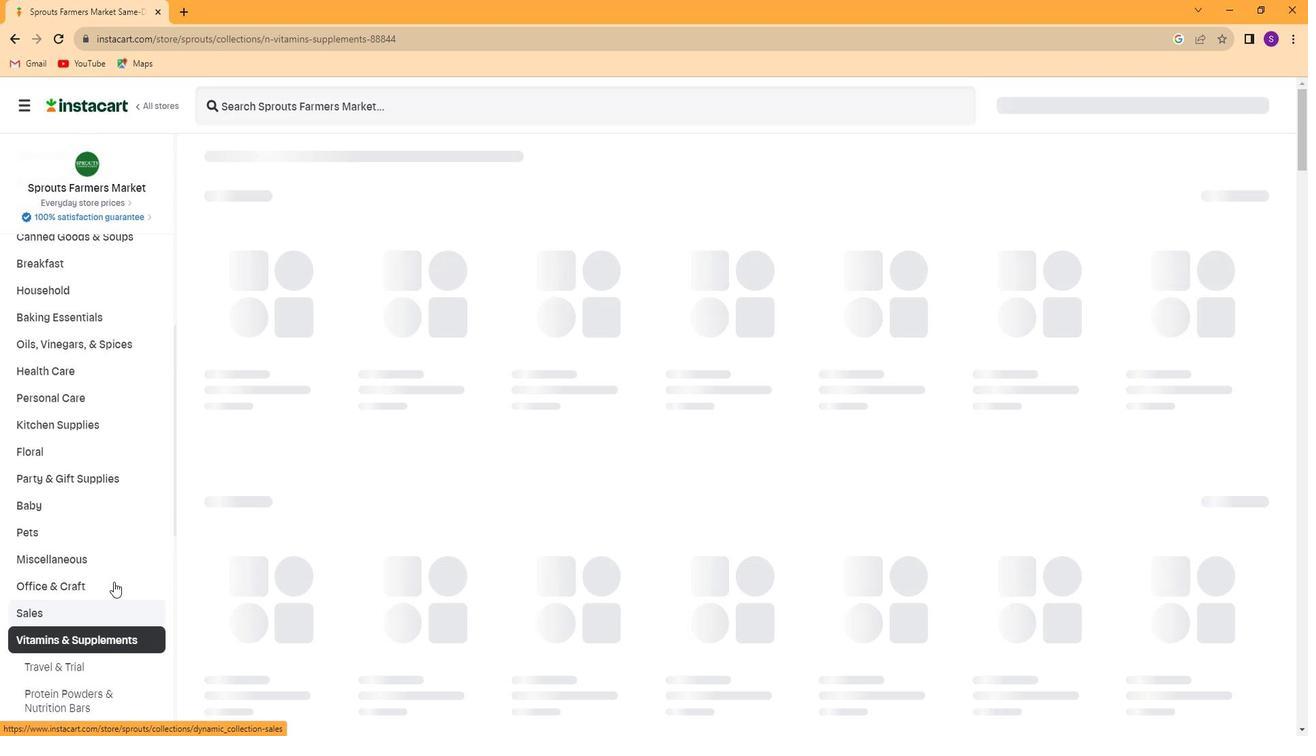 
Action: Mouse scrolled (108, 553) with delta (0, 0)
Screenshot: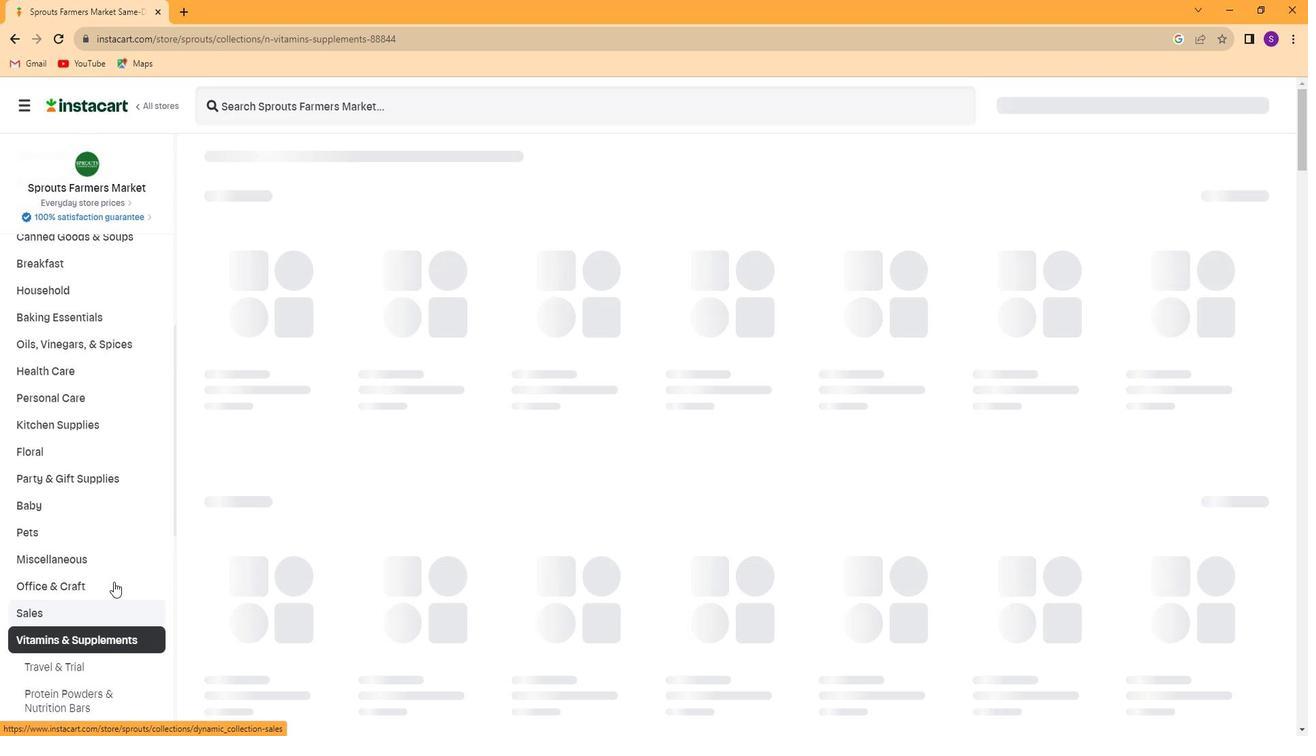 
Action: Mouse moved to (108, 541)
Screenshot: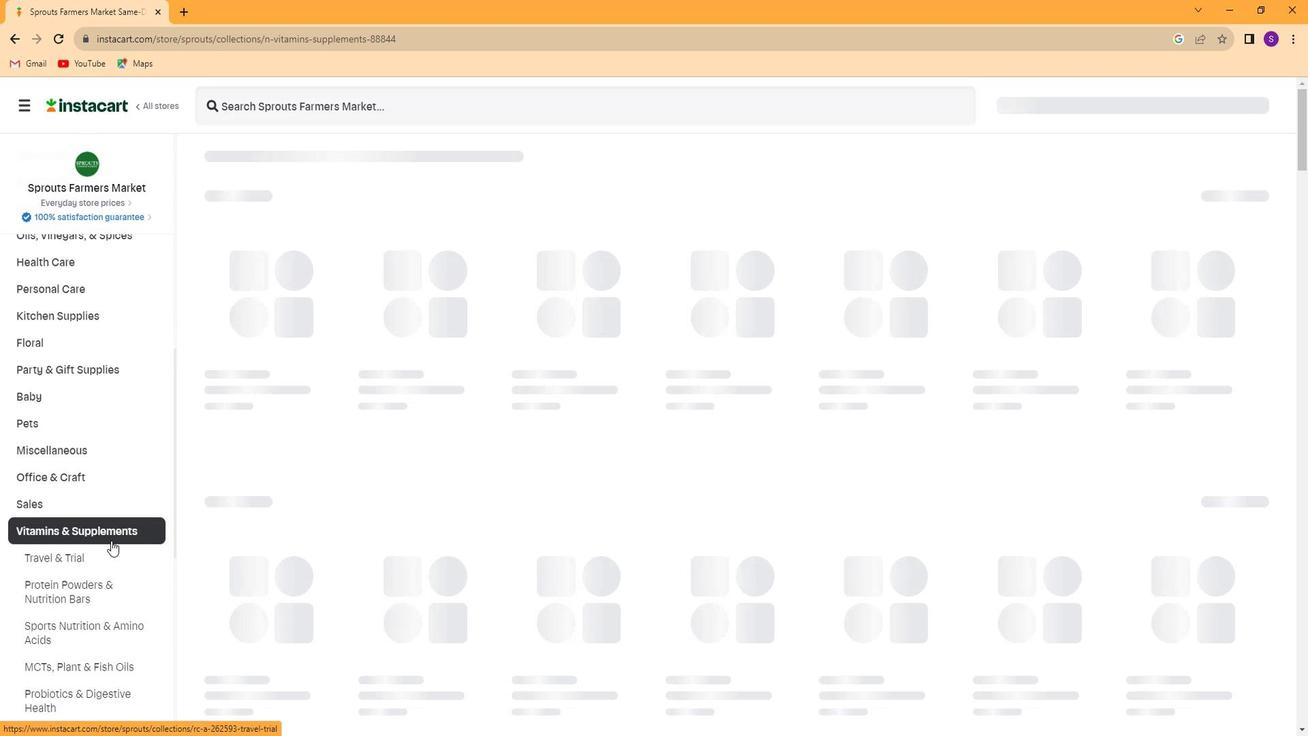 
Action: Mouse scrolled (108, 541) with delta (0, 0)
Screenshot: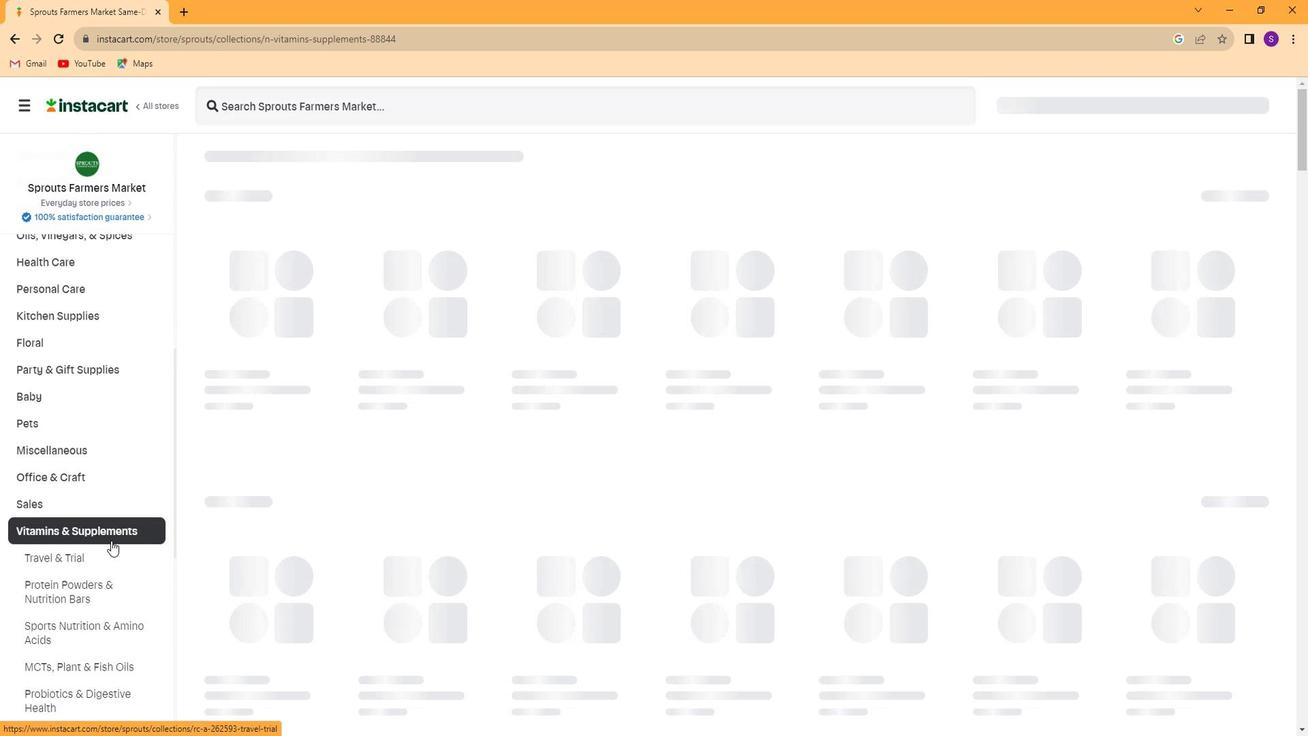 
Action: Mouse moved to (108, 524)
Screenshot: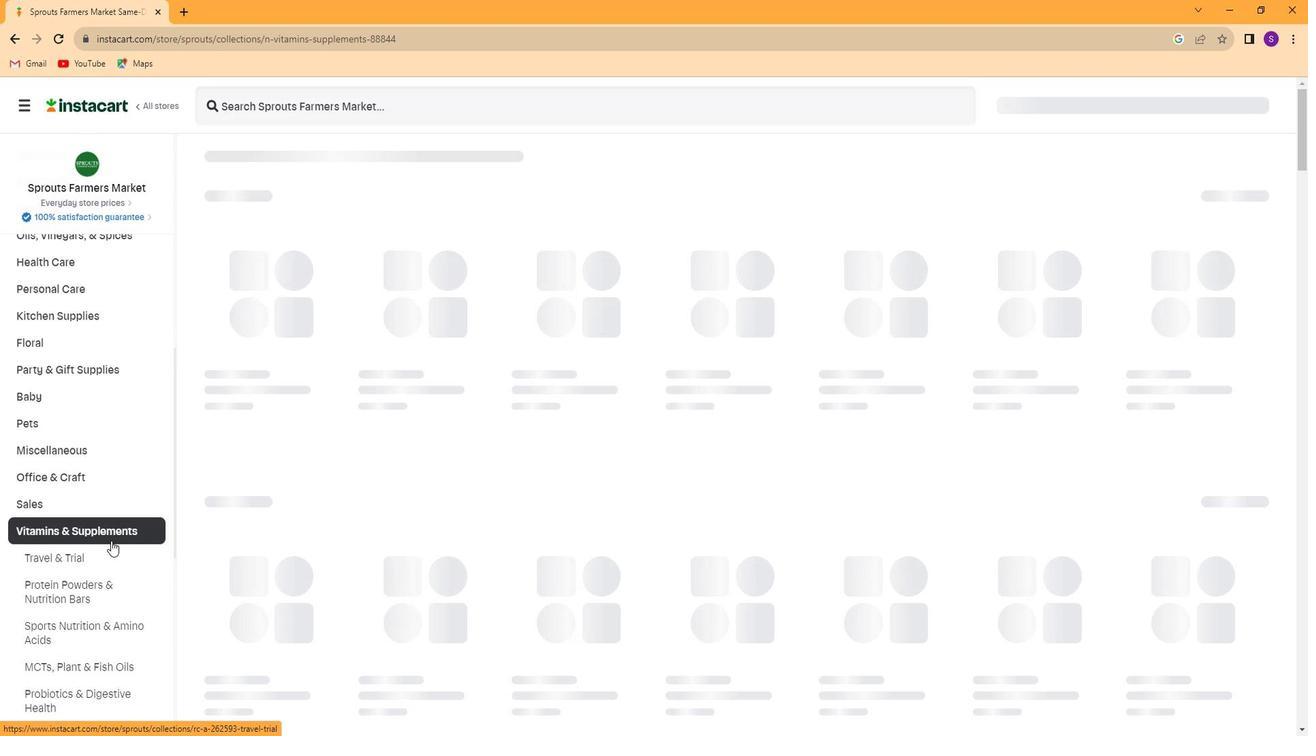 
Action: Mouse scrolled (108, 523) with delta (0, 0)
Screenshot: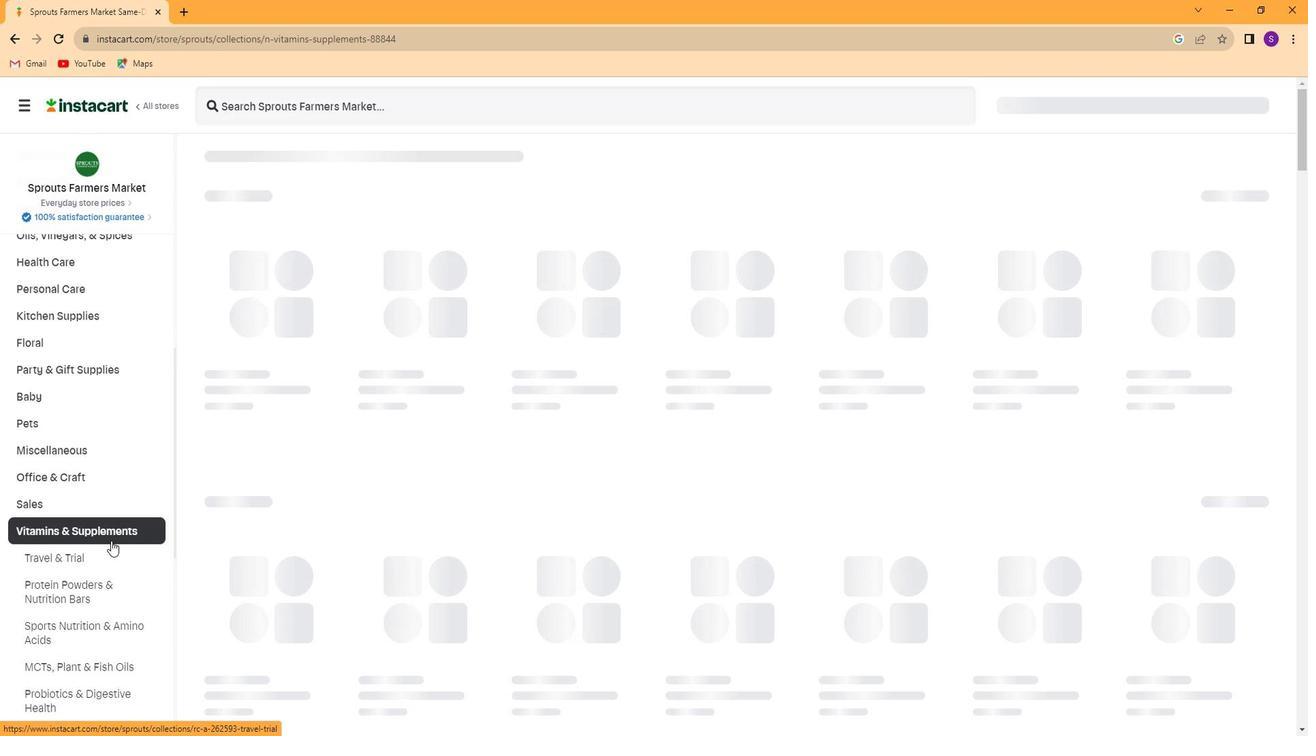 
Action: Mouse moved to (108, 547)
Screenshot: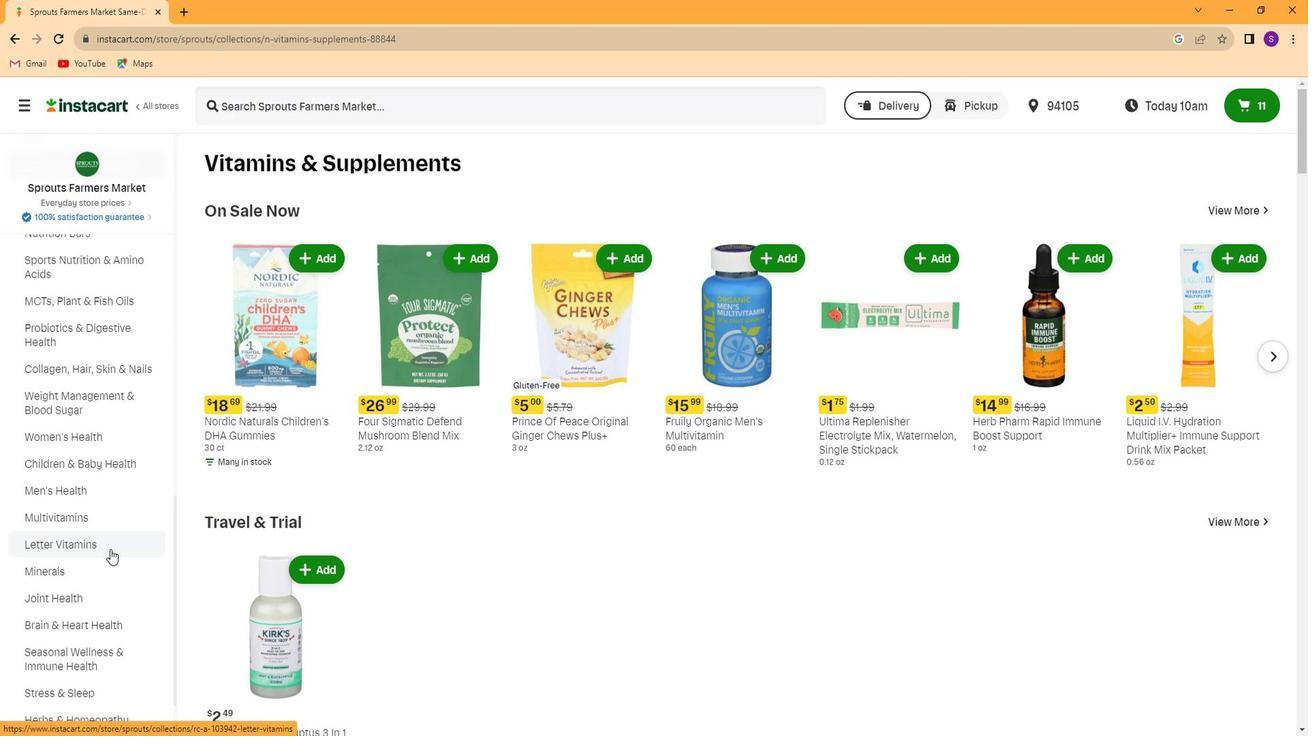 
Action: Mouse pressed left at (108, 547)
Screenshot: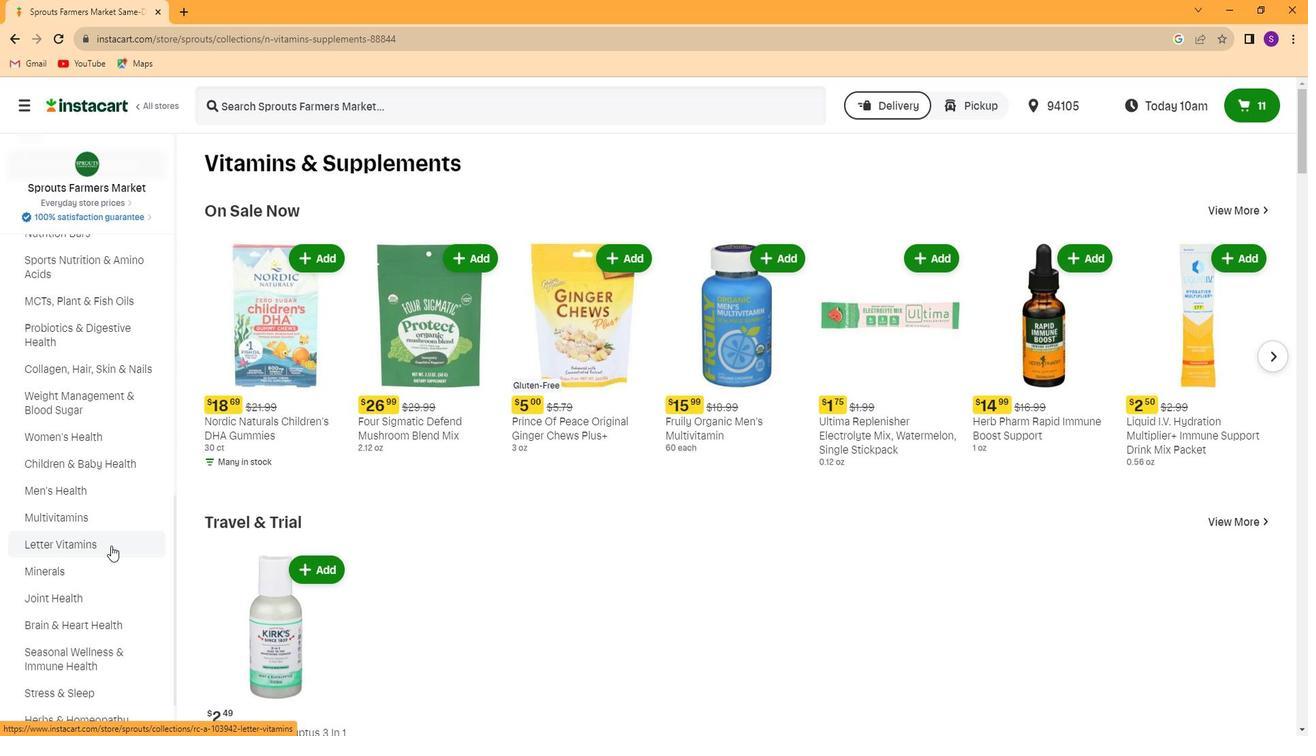
Action: Mouse moved to (523, 107)
Screenshot: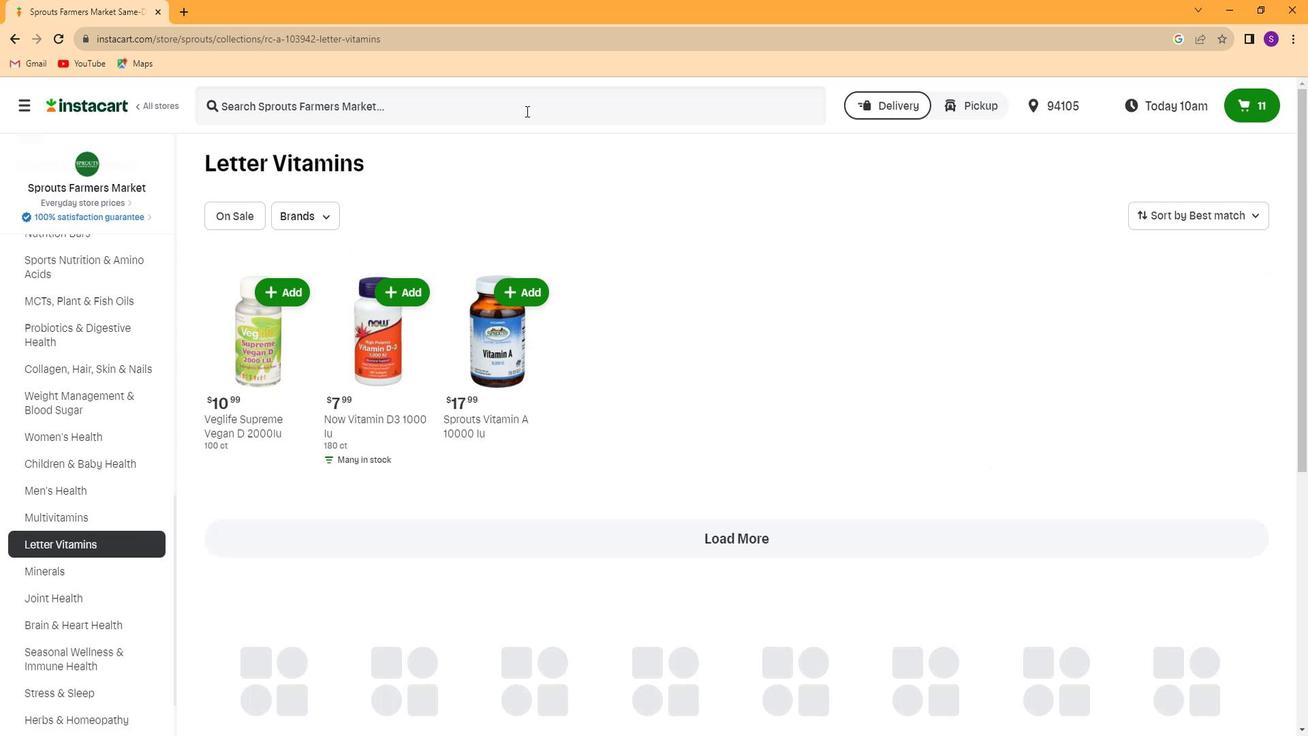
Action: Mouse pressed left at (523, 107)
Screenshot: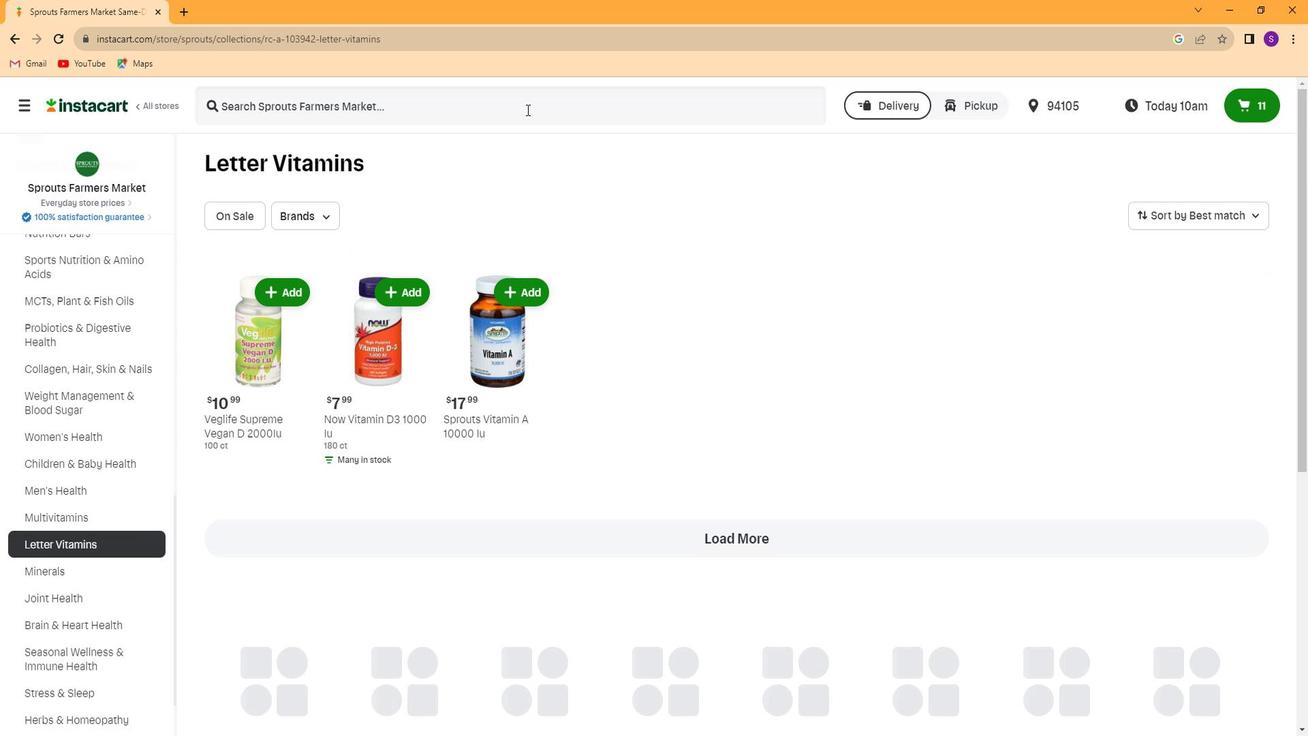 
Action: Key pressed <Key.caps_lock>N<Key.caps_lock>atural<Key.space>factor<Key.space>vit<Key.space><Key.caps_lock>D3<Key.space>5000<Key.space><Key.caps_lock>lu<Key.enter>
Screenshot: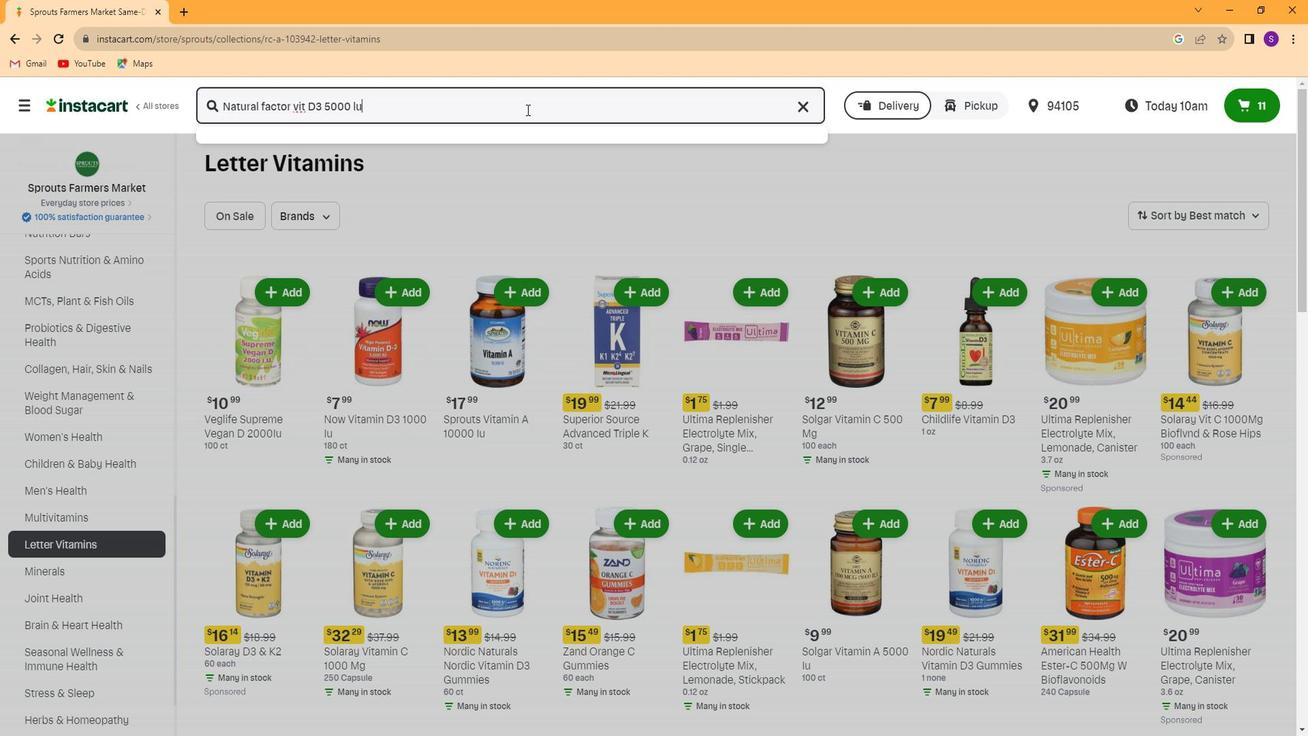 
Action: Mouse moved to (659, 321)
Screenshot: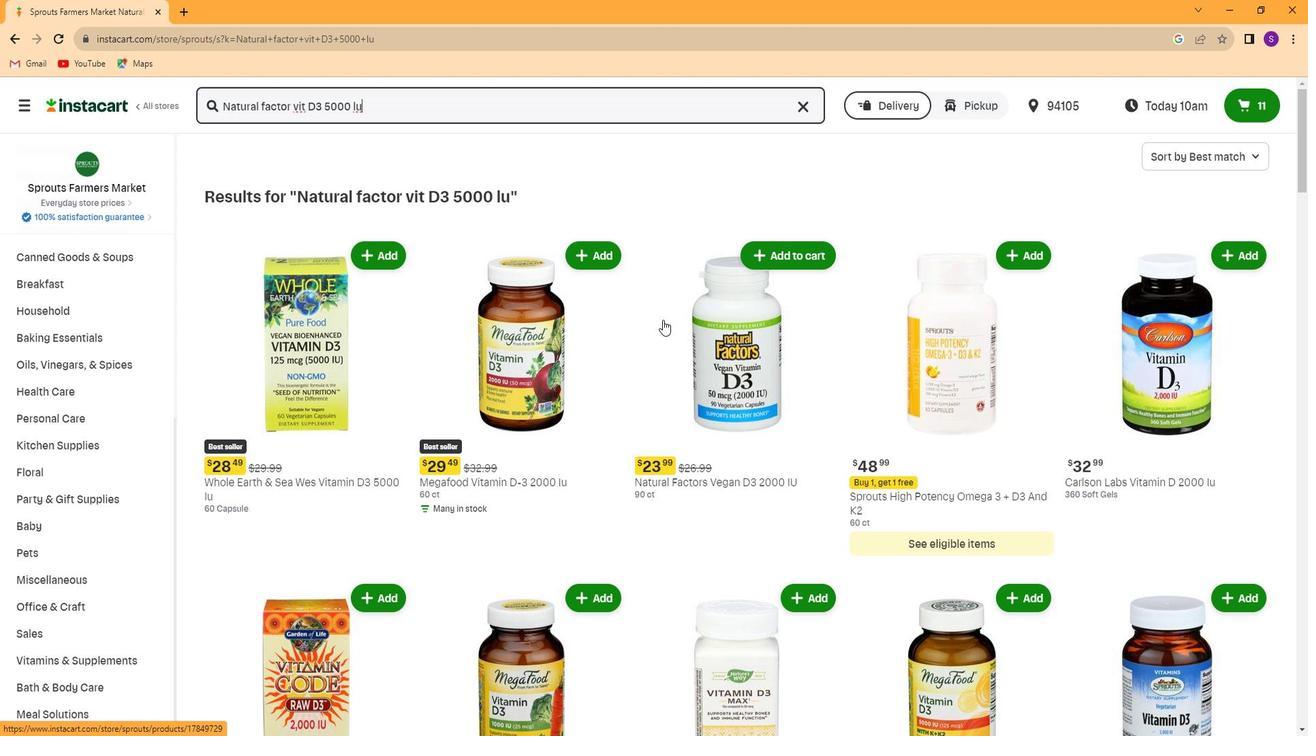 
Action: Mouse scrolled (659, 320) with delta (0, 0)
Screenshot: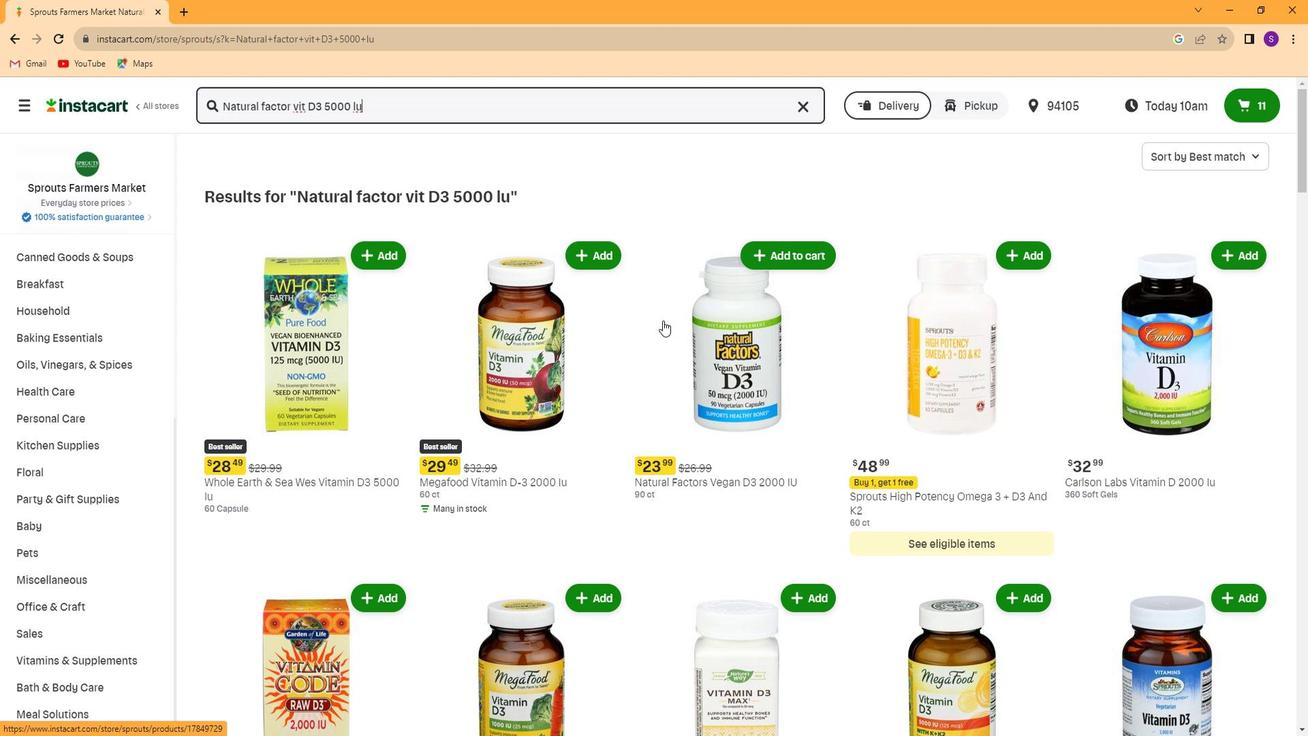 
Action: Mouse scrolled (659, 320) with delta (0, 0)
Screenshot: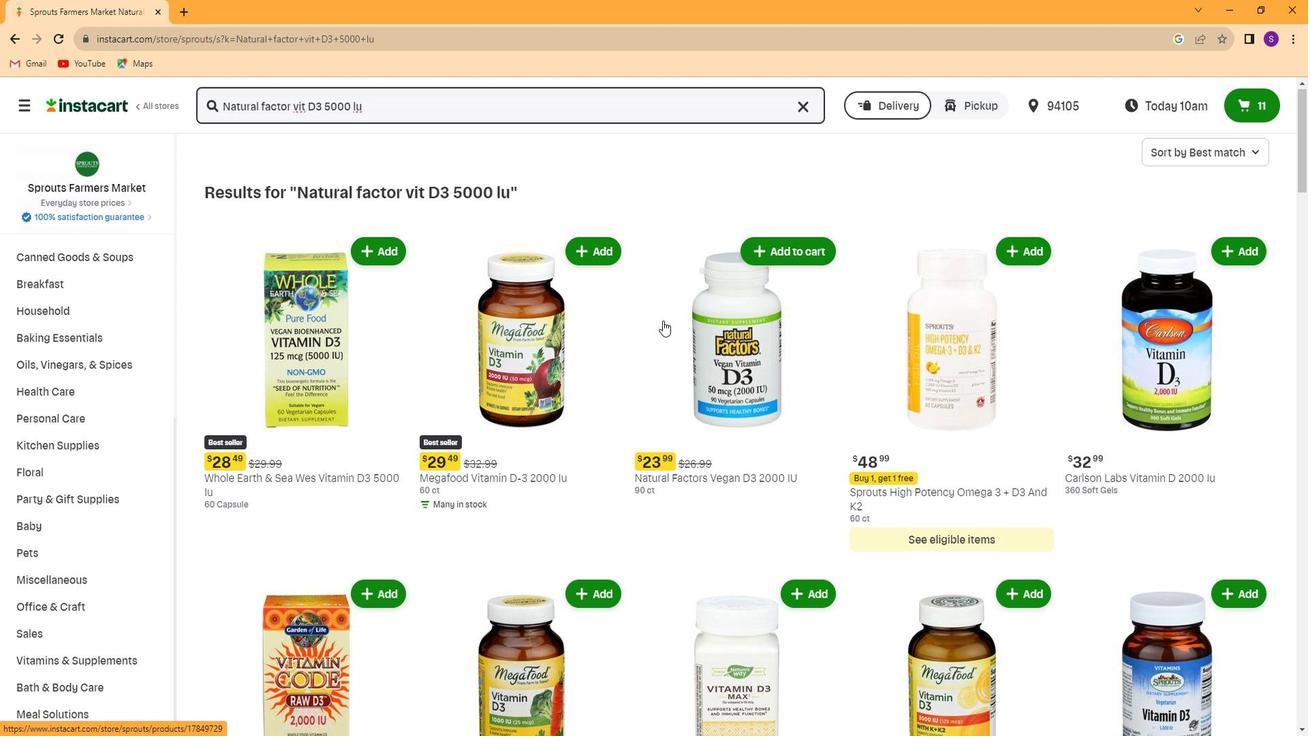 
Action: Mouse scrolled (659, 320) with delta (0, 0)
Screenshot: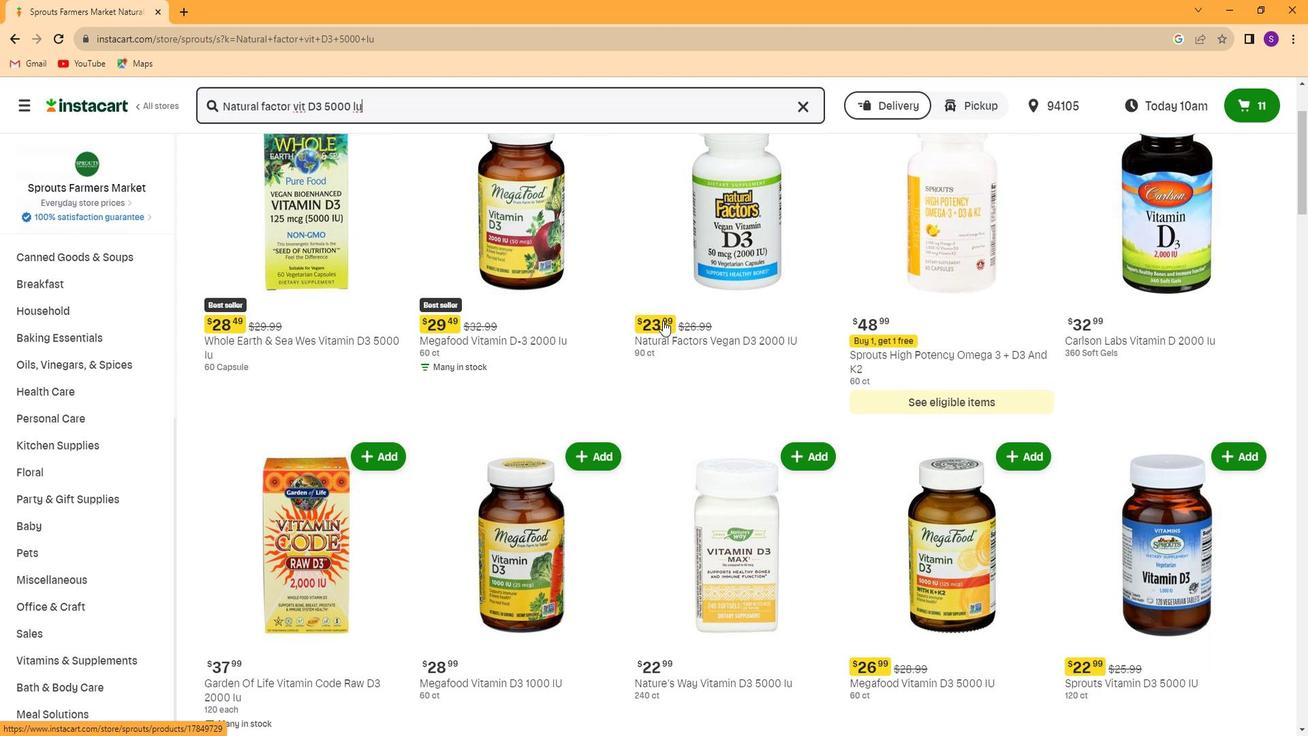 
Action: Mouse scrolled (659, 320) with delta (0, 0)
Screenshot: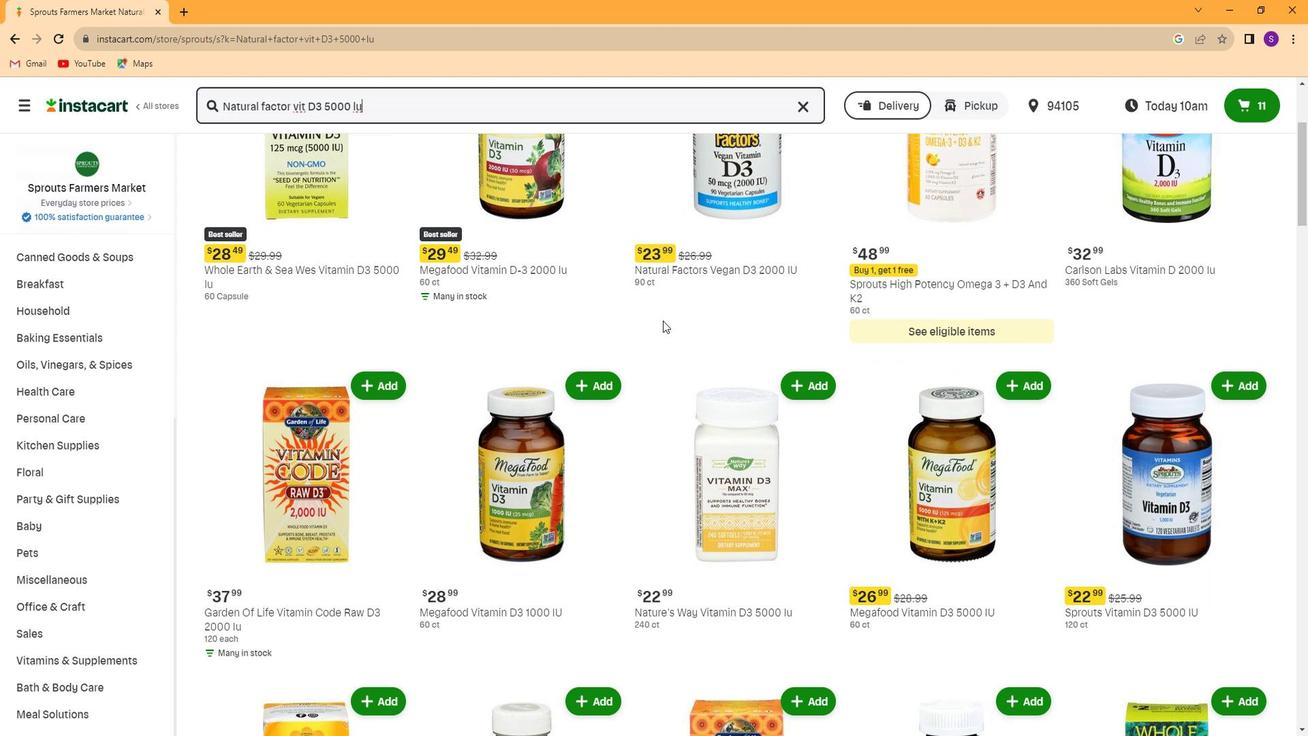 
Action: Mouse scrolled (659, 320) with delta (0, 0)
Screenshot: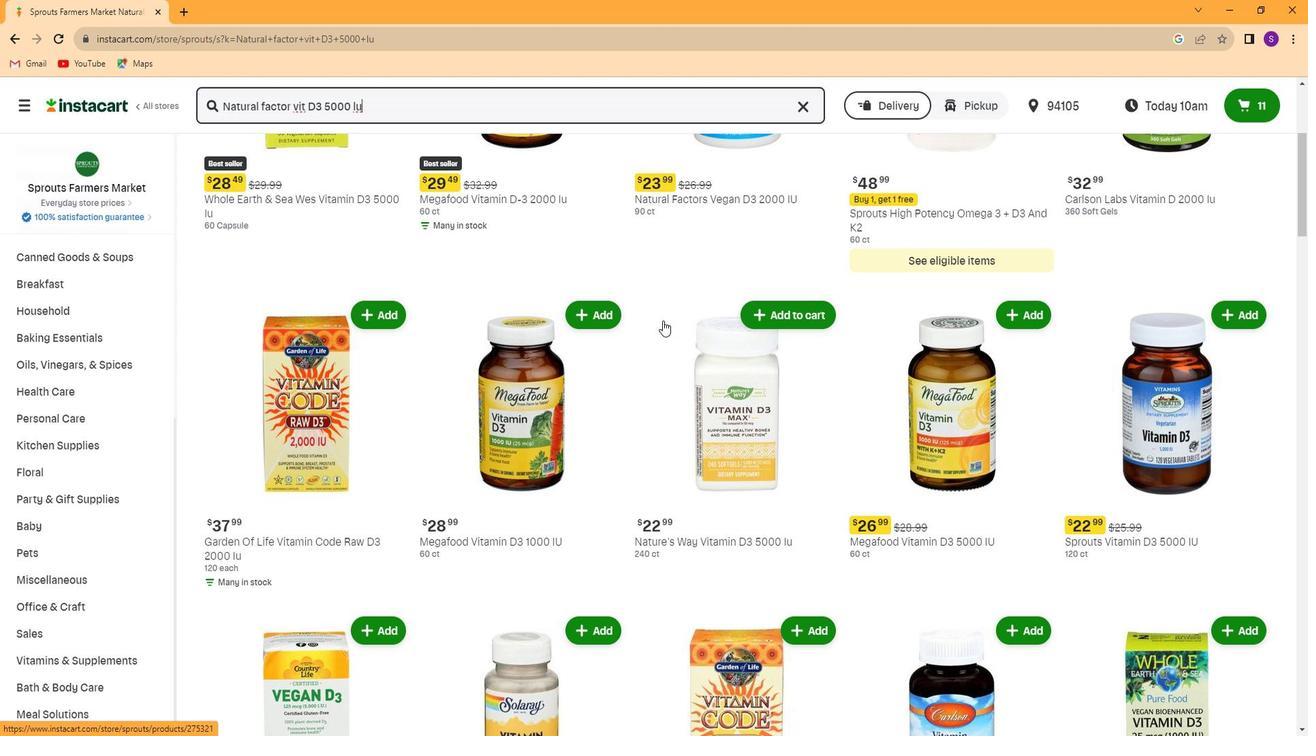 
